 Task: Select Retail. Add to cart, from Walgreens for 3390 Emily Renzelli Boulevard, San Francisco, California 94103, Cell Number 831-612-1938, following items : Purell Advanced Hand Sanitizer Calming Lavender (2 oz)_x000D_
 - 1, Dr Pepper Soft Drink Mini Can (7.5 oz x 6 ct)_x000D_
 - 2, Huggies Aloe & Vitamin E Unscented Wipes Flip-Top Pack (56 ct)_x000D_
 - 1, Pampers Complete Clean Wipes Baby Fresh Scent (3 pk x 216 ct)_x000D_
 - 3, Tostitos Creamy Spinach Dip (15 oz)_x000D_
 - 1
Action: Mouse moved to (703, 130)
Screenshot: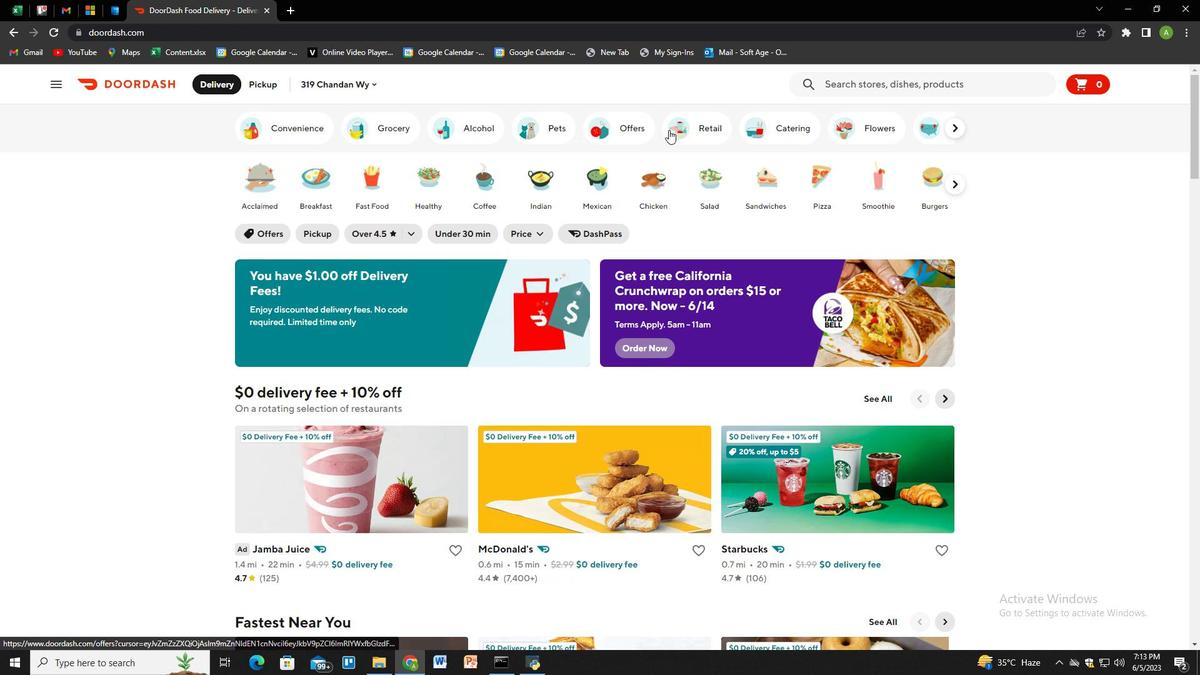 
Action: Mouse pressed left at (703, 130)
Screenshot: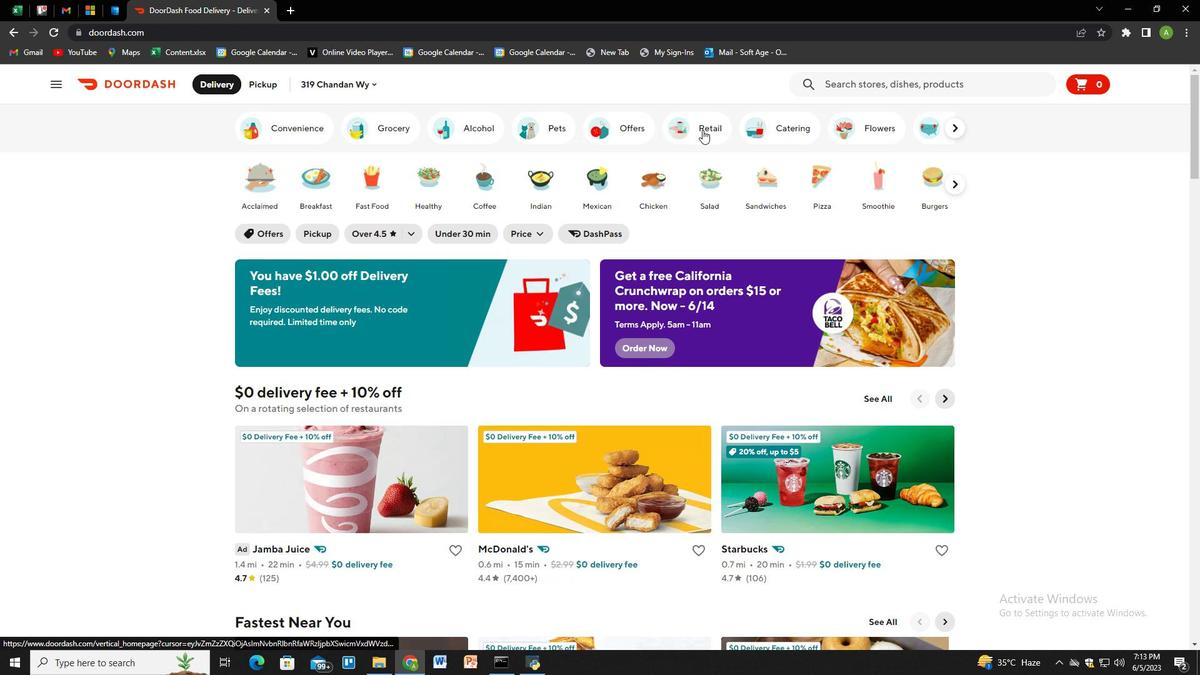 
Action: Mouse moved to (577, 286)
Screenshot: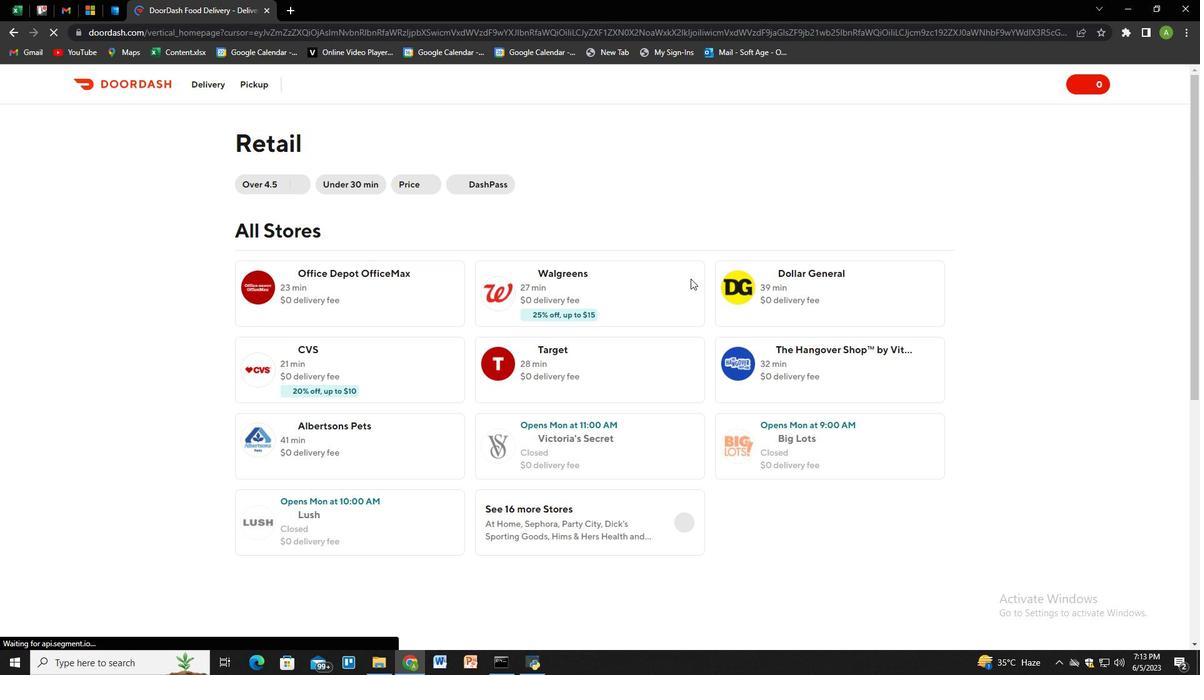 
Action: Mouse pressed left at (577, 286)
Screenshot: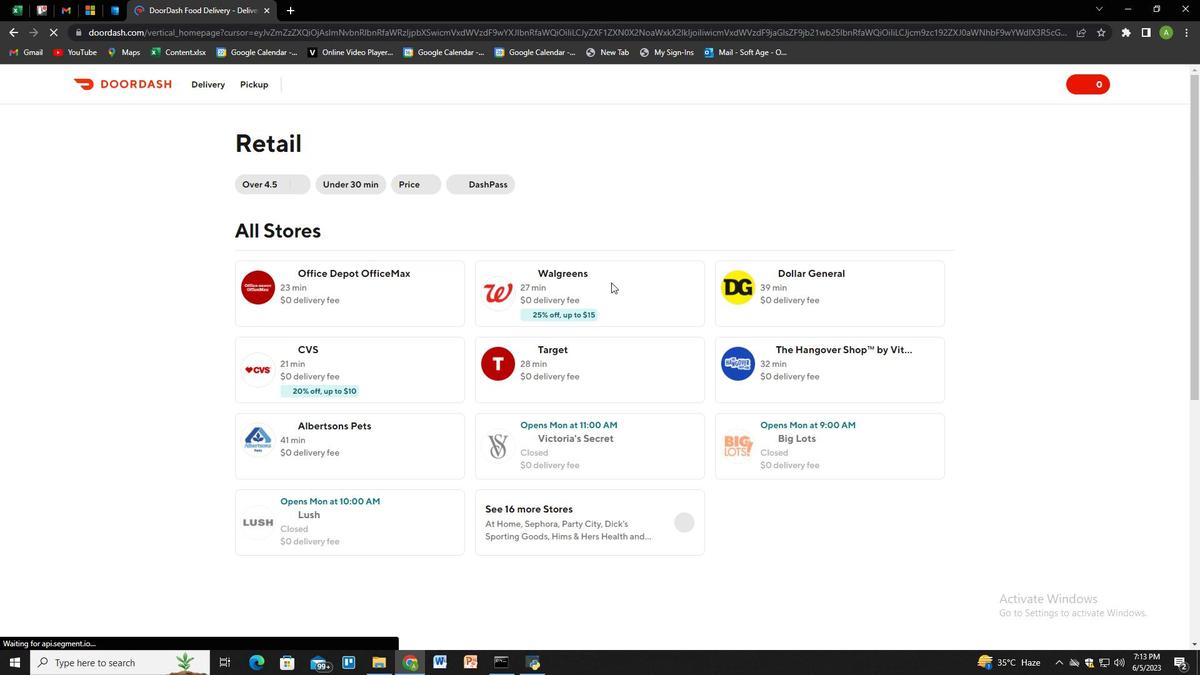 
Action: Mouse moved to (268, 86)
Screenshot: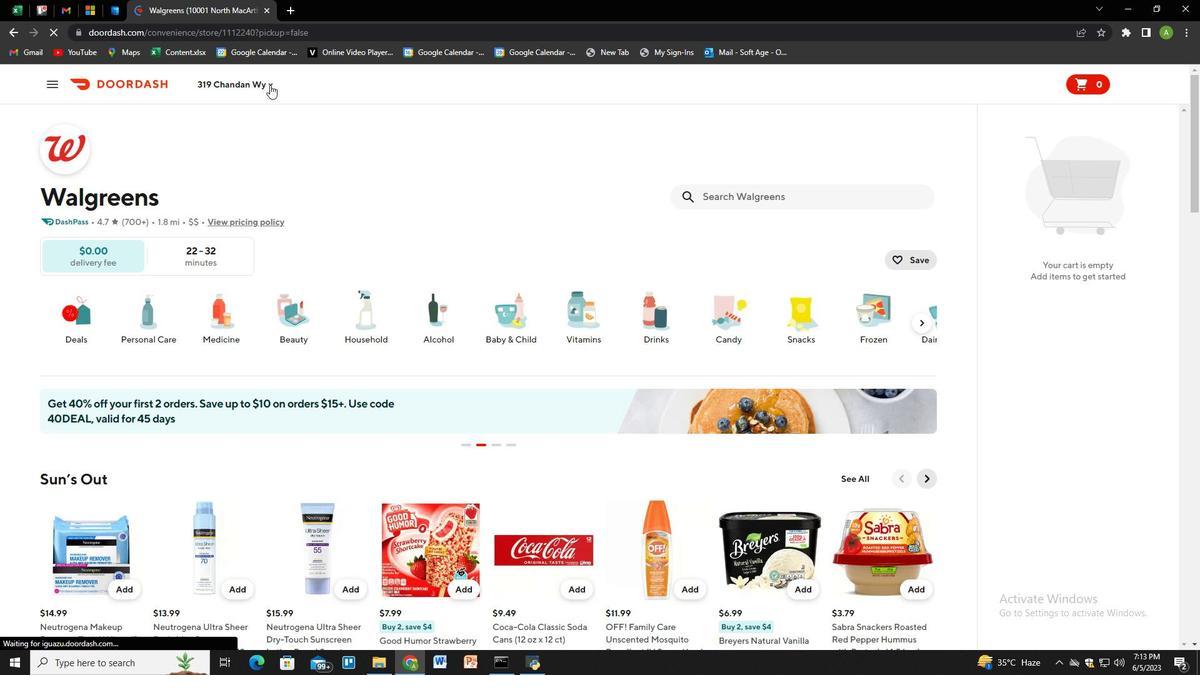 
Action: Mouse pressed left at (268, 86)
Screenshot: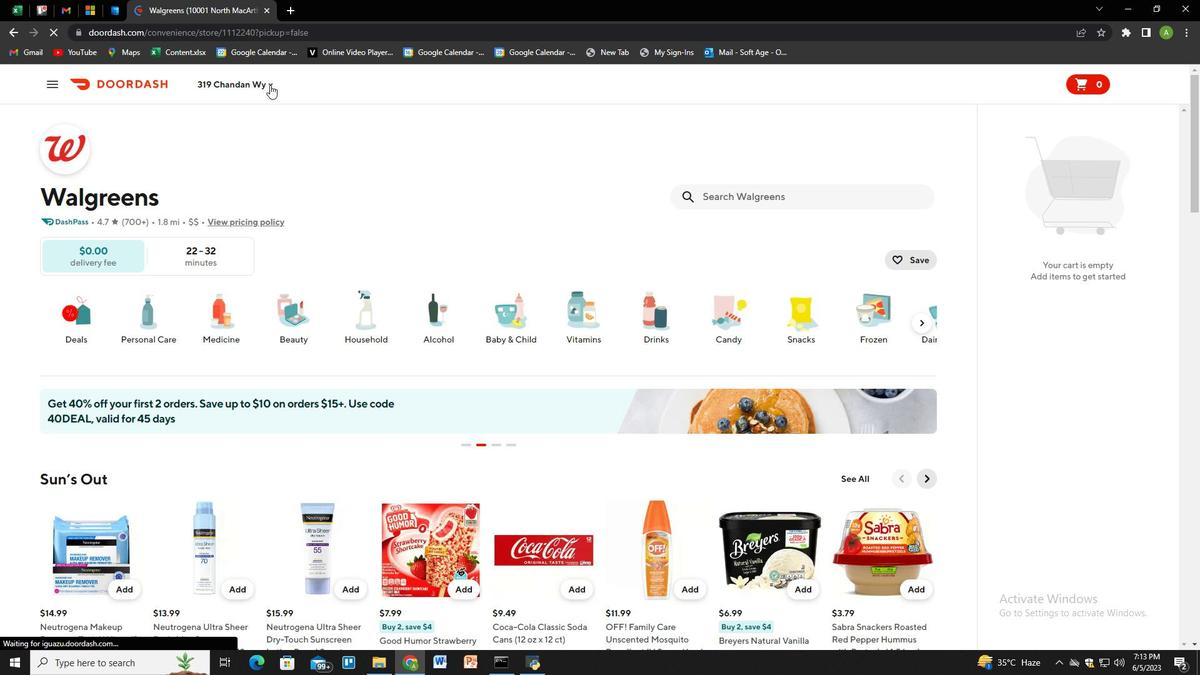 
Action: Mouse moved to (290, 140)
Screenshot: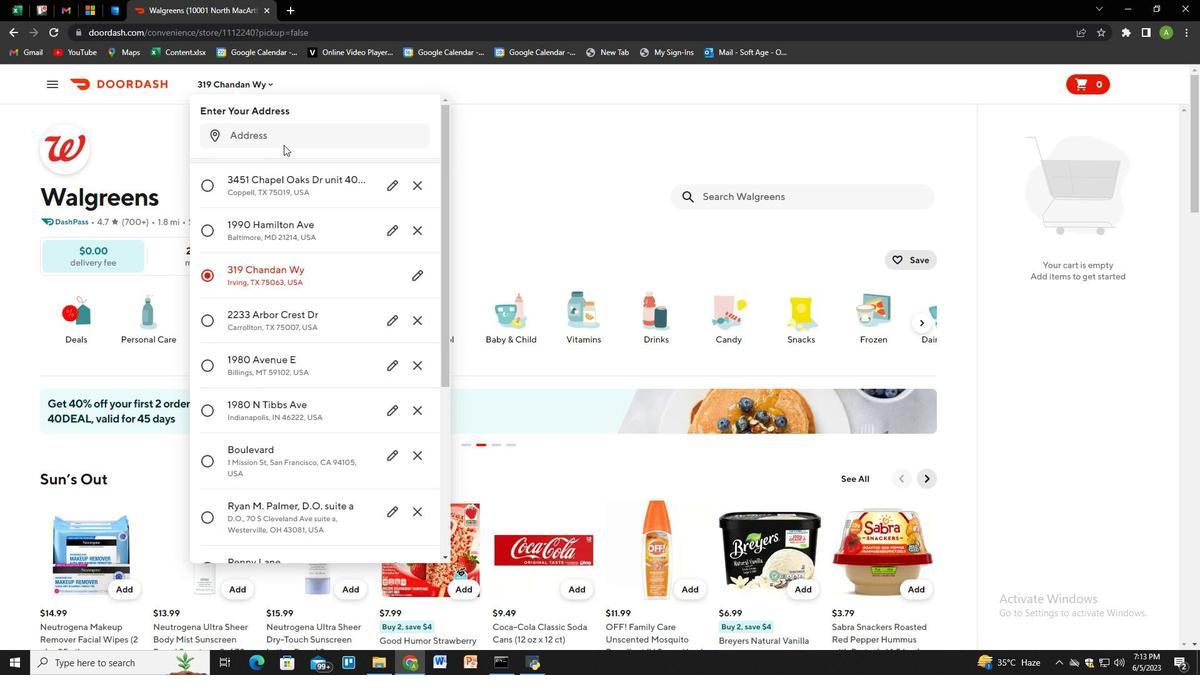 
Action: Mouse pressed left at (290, 140)
Screenshot: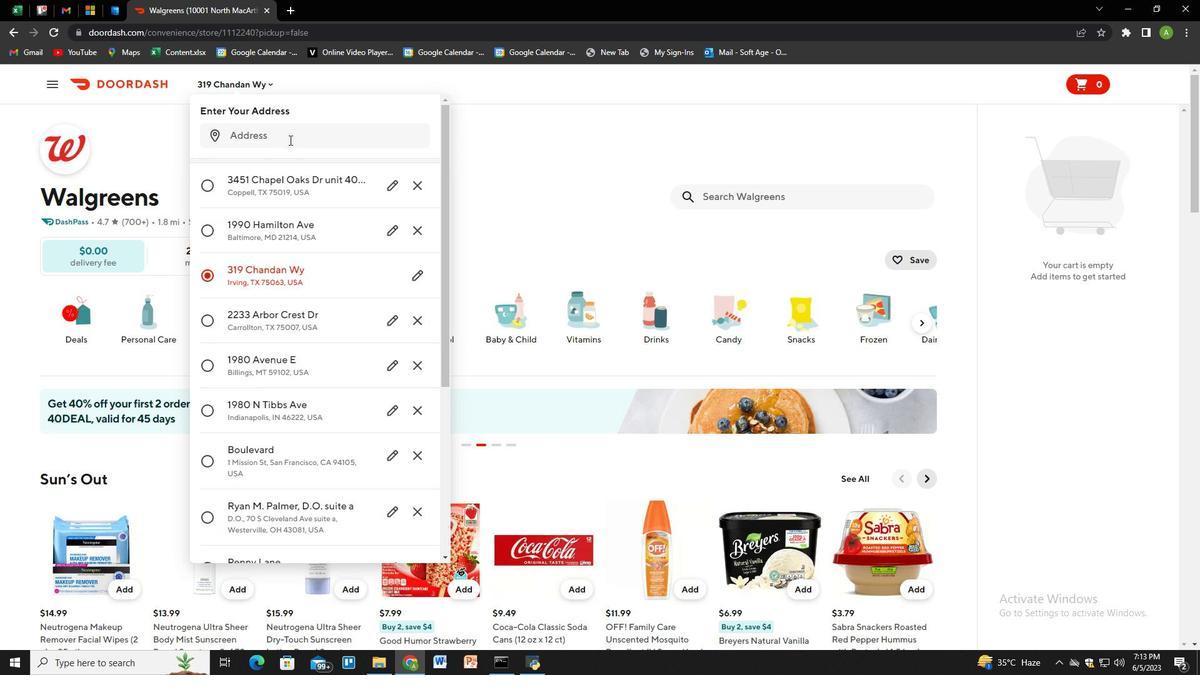 
Action: Key pressed 3390<Key.space>emily<Key.space>renzelli<Key.space>boulevard,<Key.space>san<Key.space>francisco,<Key.space>california<Key.space>94103<Key.enter>
Screenshot: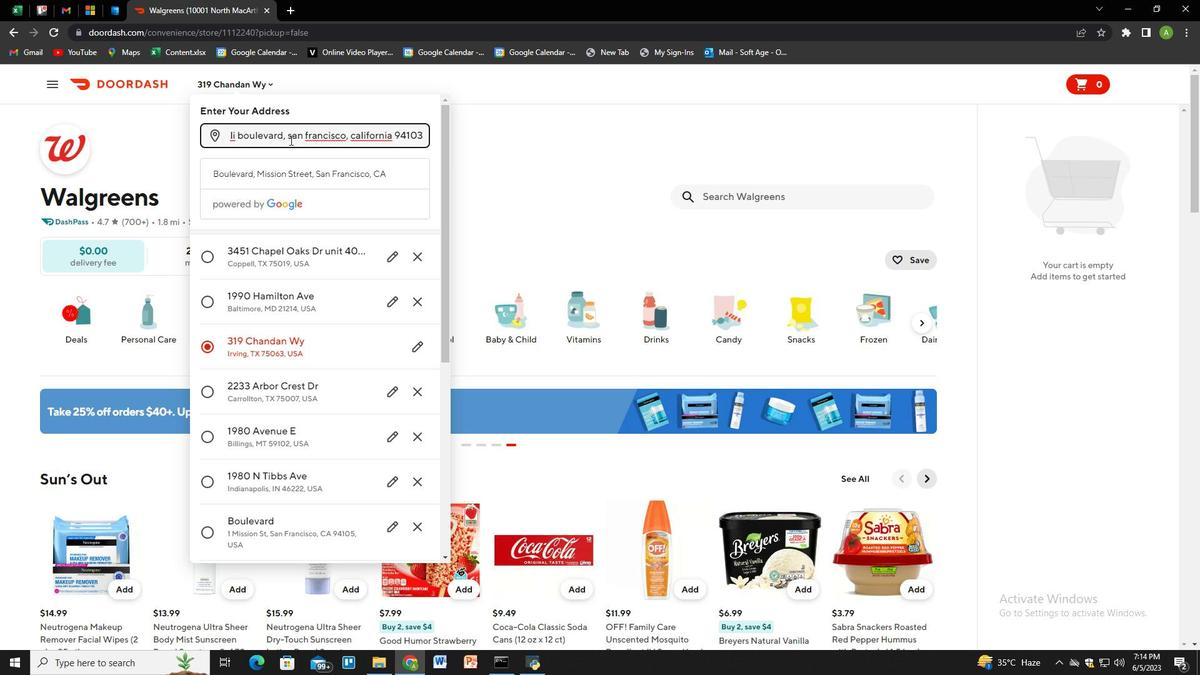 
Action: Mouse moved to (388, 519)
Screenshot: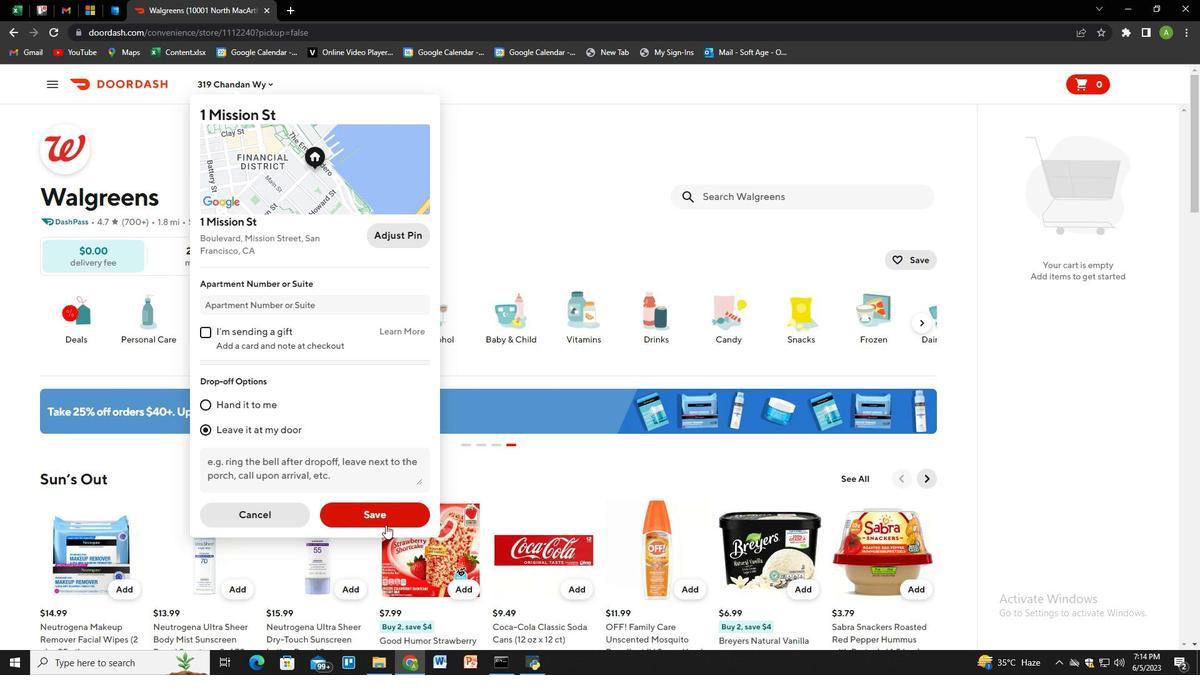 
Action: Mouse pressed left at (388, 519)
Screenshot: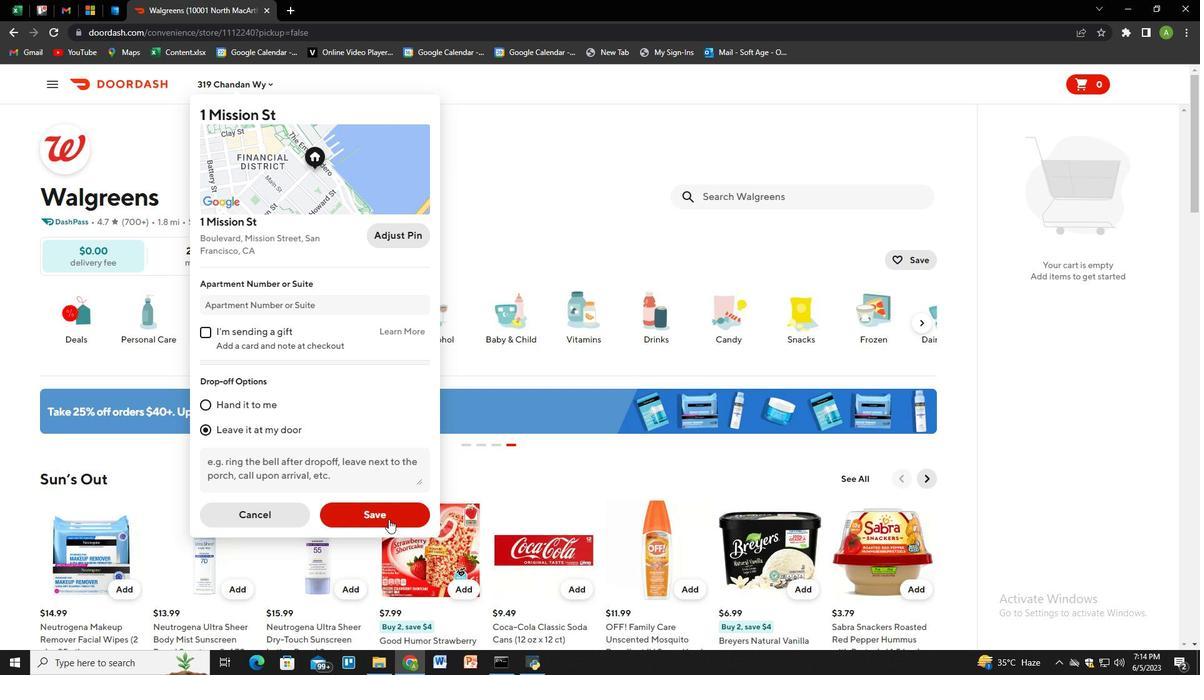 
Action: Mouse moved to (790, 198)
Screenshot: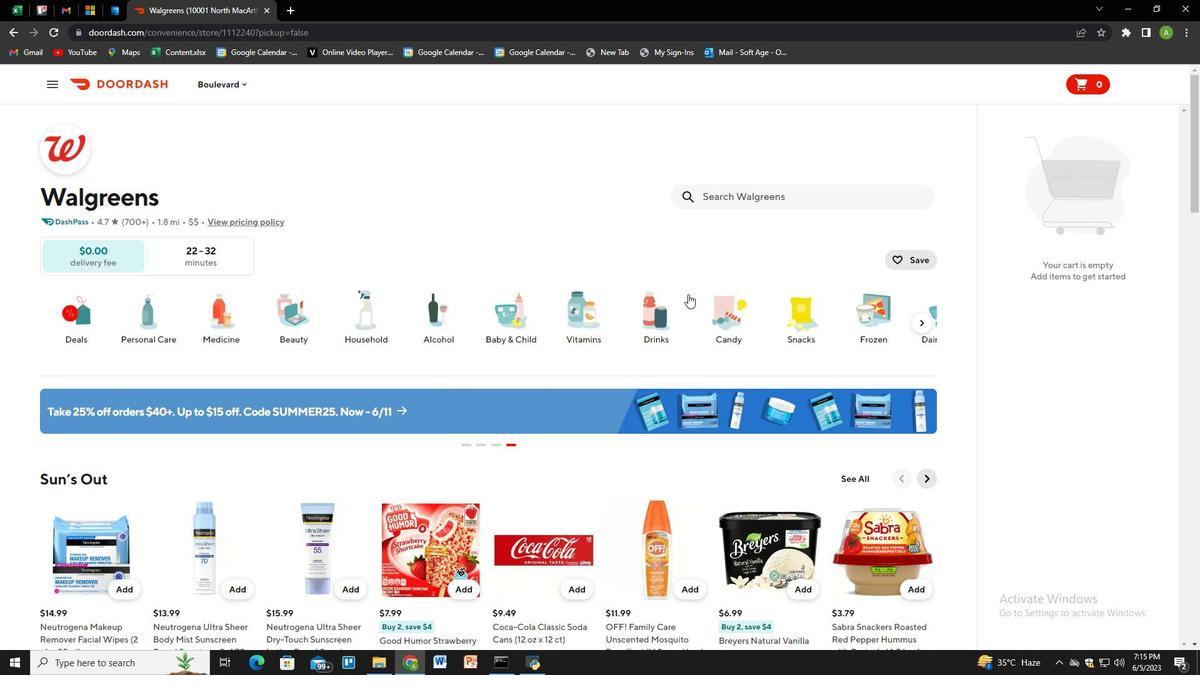 
Action: Mouse pressed left at (790, 198)
Screenshot: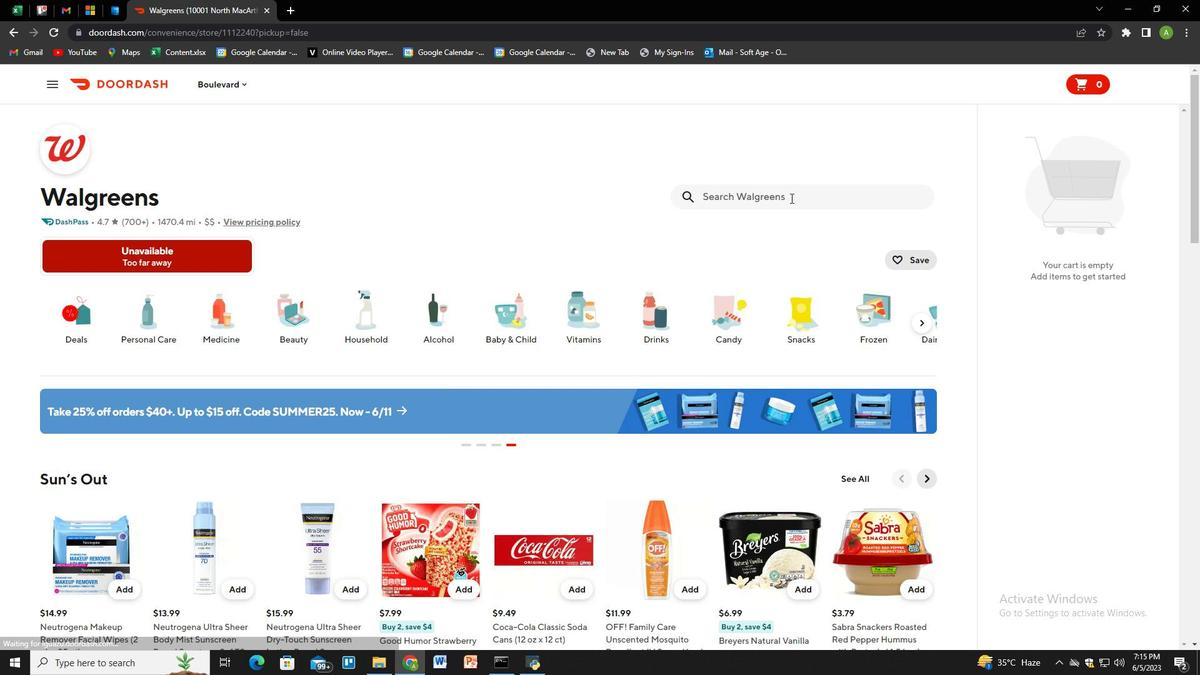 
Action: Key pressed purell<Key.space>advanced<Key.space>g<Key.backspace>hand<Key.space>sanitizer<Key.space>calming<Key.space>lavender<Key.space><Key.shift_r>(2<Key.space>oz<Key.shift_r>)<Key.enter>
Screenshot: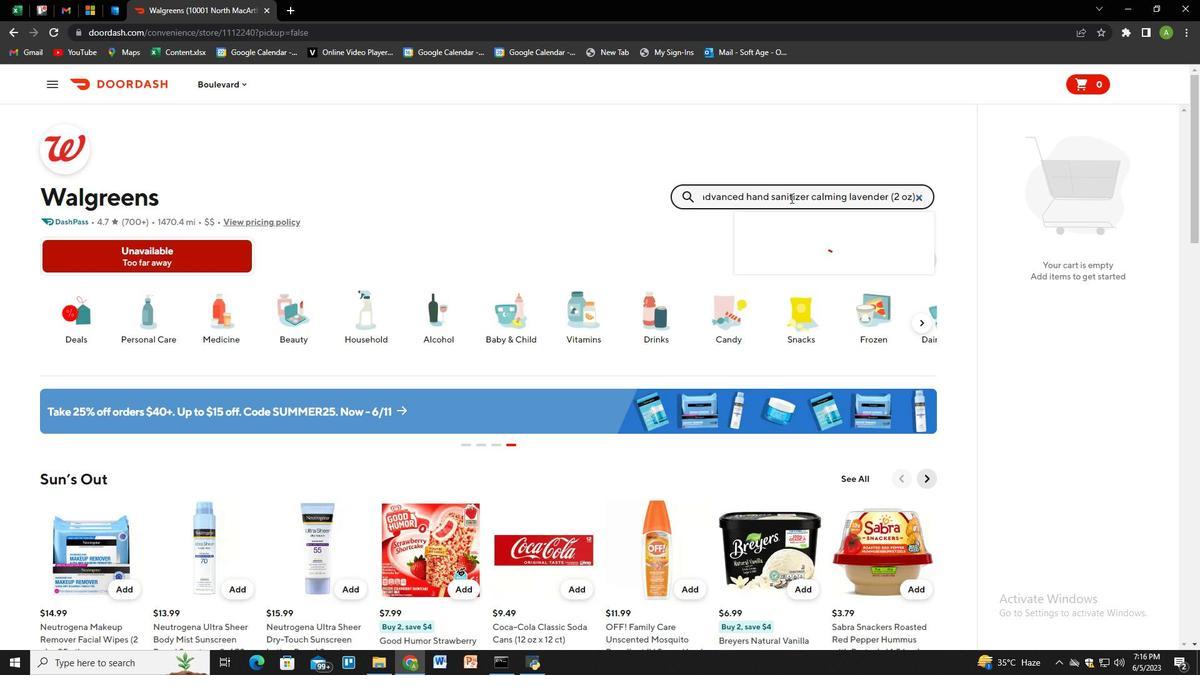 
Action: Mouse moved to (107, 323)
Screenshot: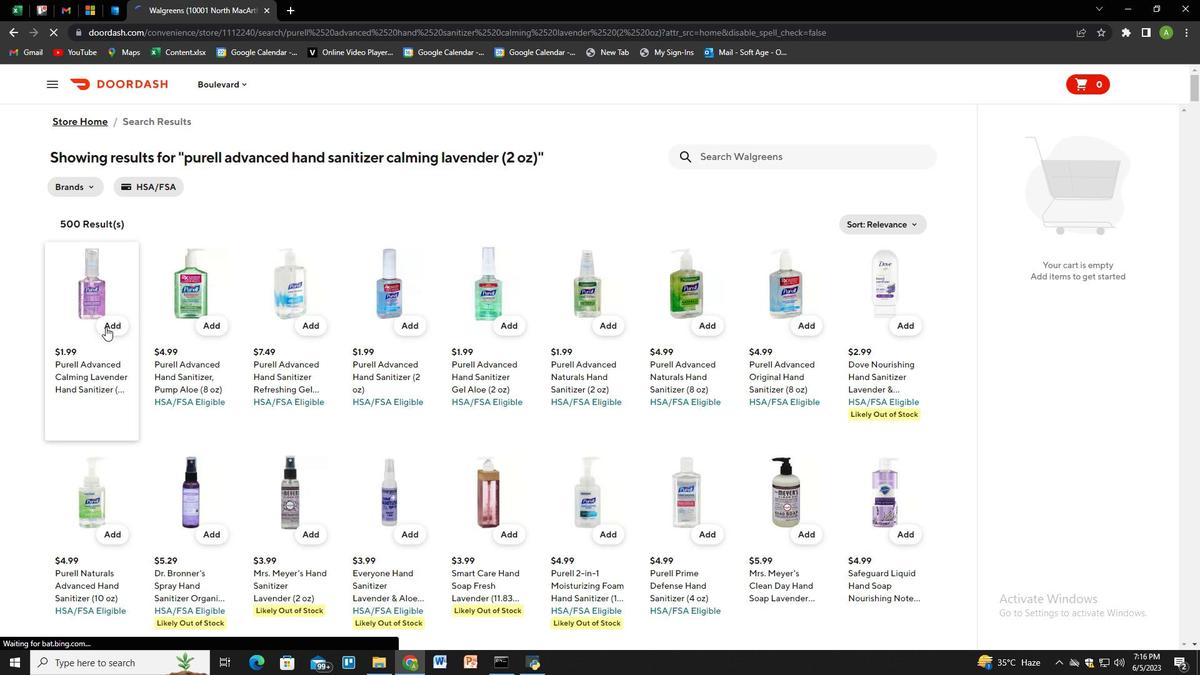 
Action: Mouse pressed left at (107, 323)
Screenshot: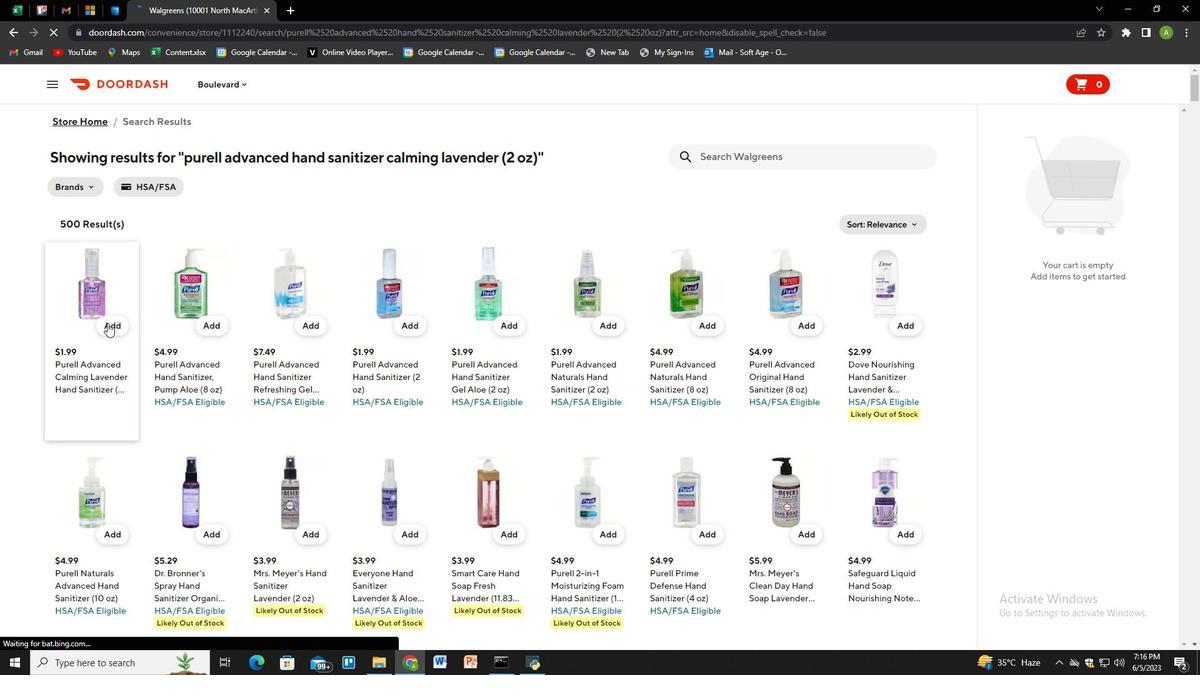 
Action: Mouse moved to (754, 155)
Screenshot: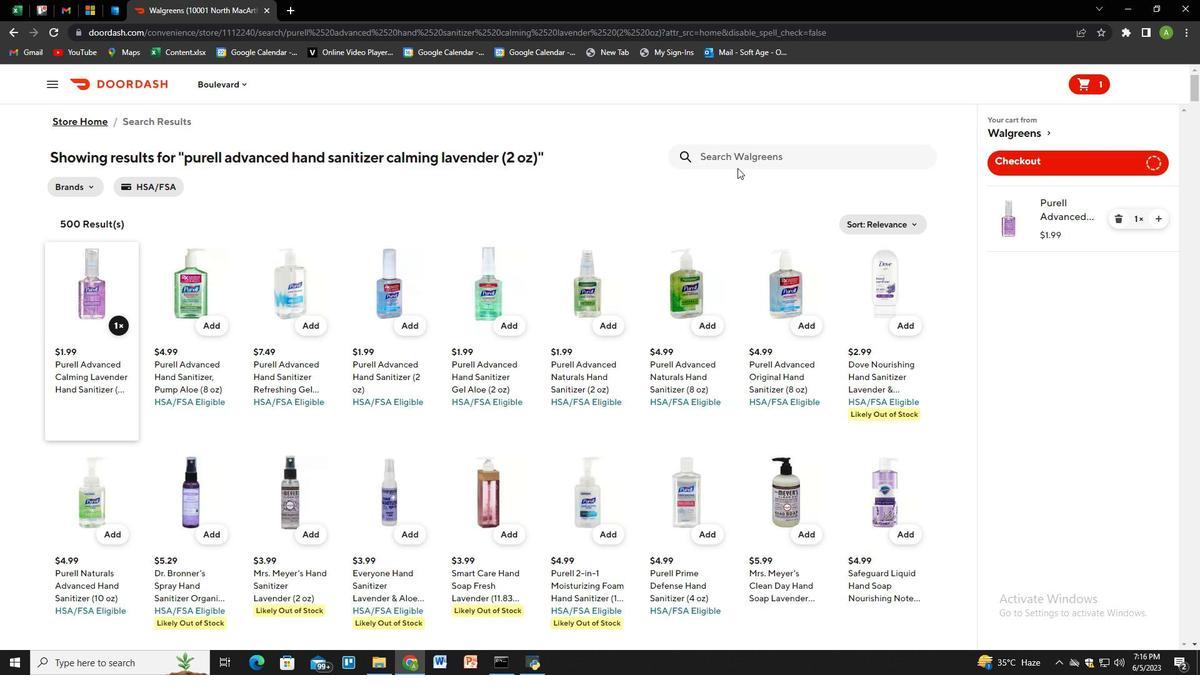 
Action: Mouse pressed left at (754, 155)
Screenshot: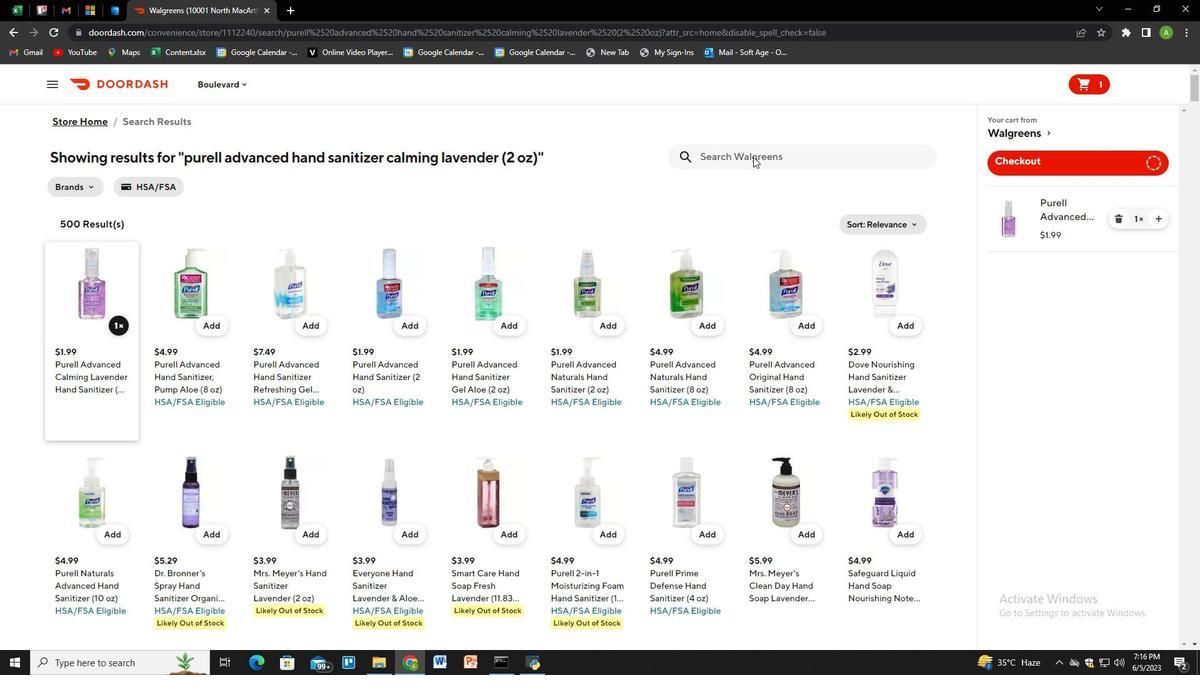 
Action: Key pressed dr<Key.space>peper<Key.space>soft<Key.space>drink<Key.space>mini<Key.space>can<Key.space><Key.shift_r><Key.shift_r>(70<Key.backspace>.5<Key.space>oz<Key.space>x<Key.space>6<Key.space>ct<Key.shift_r><Key.shift_r><Key.shift_r><Key.shift_r><Key.shift_r><Key.shift_r>)<Key.enter>
Screenshot: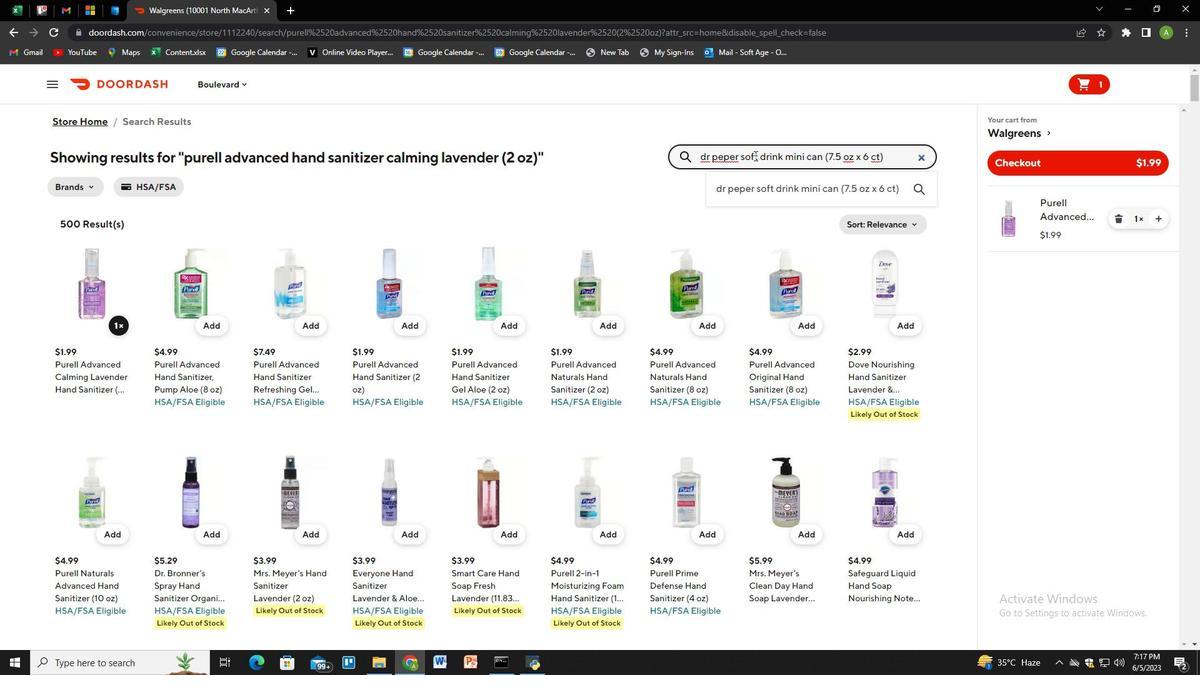
Action: Mouse moved to (105, 324)
Screenshot: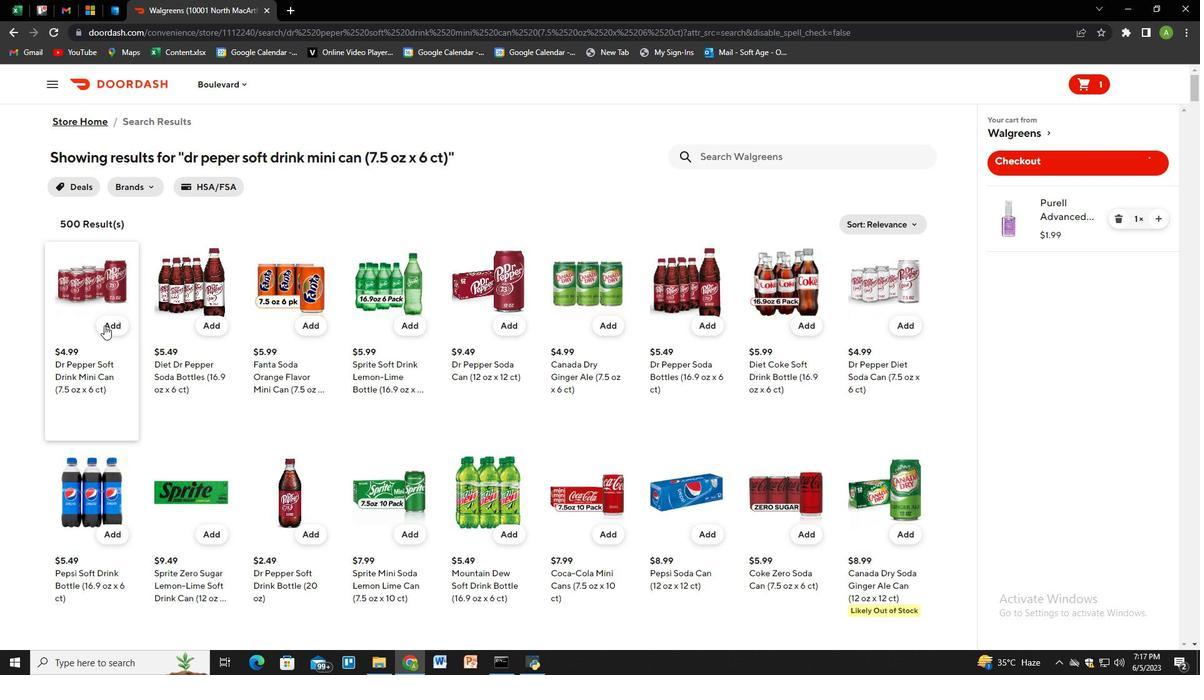 
Action: Mouse pressed left at (105, 324)
Screenshot: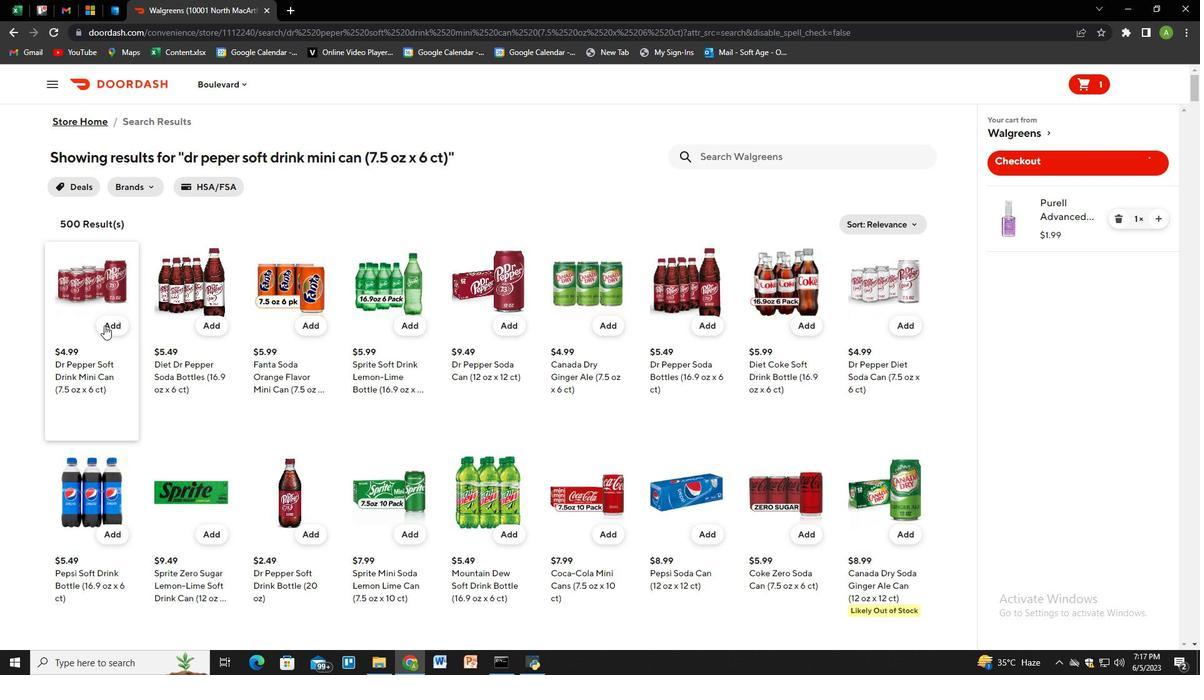
Action: Mouse moved to (1154, 281)
Screenshot: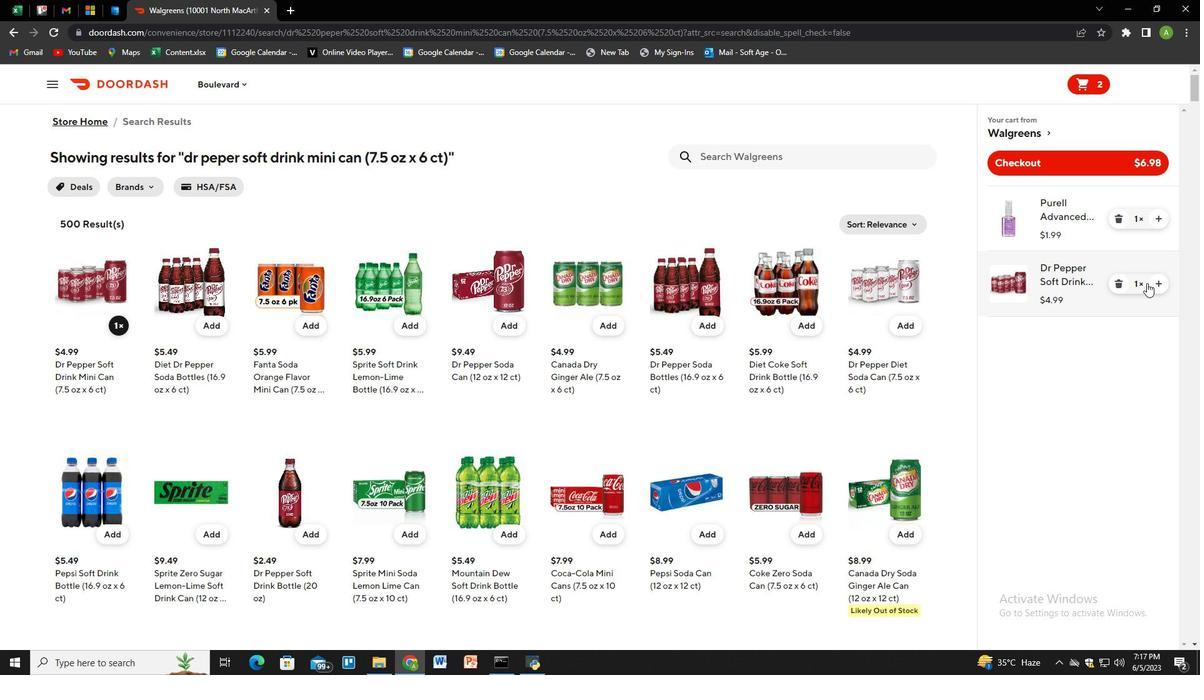 
Action: Mouse pressed left at (1154, 281)
Screenshot: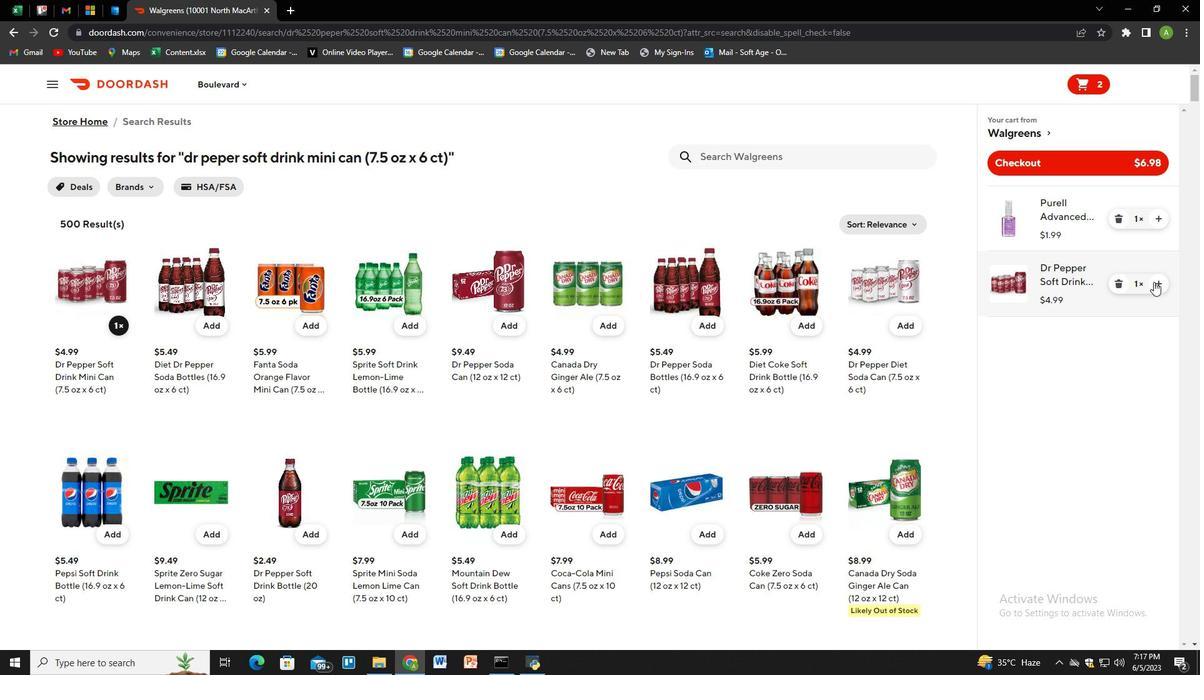 
Action: Mouse moved to (760, 158)
Screenshot: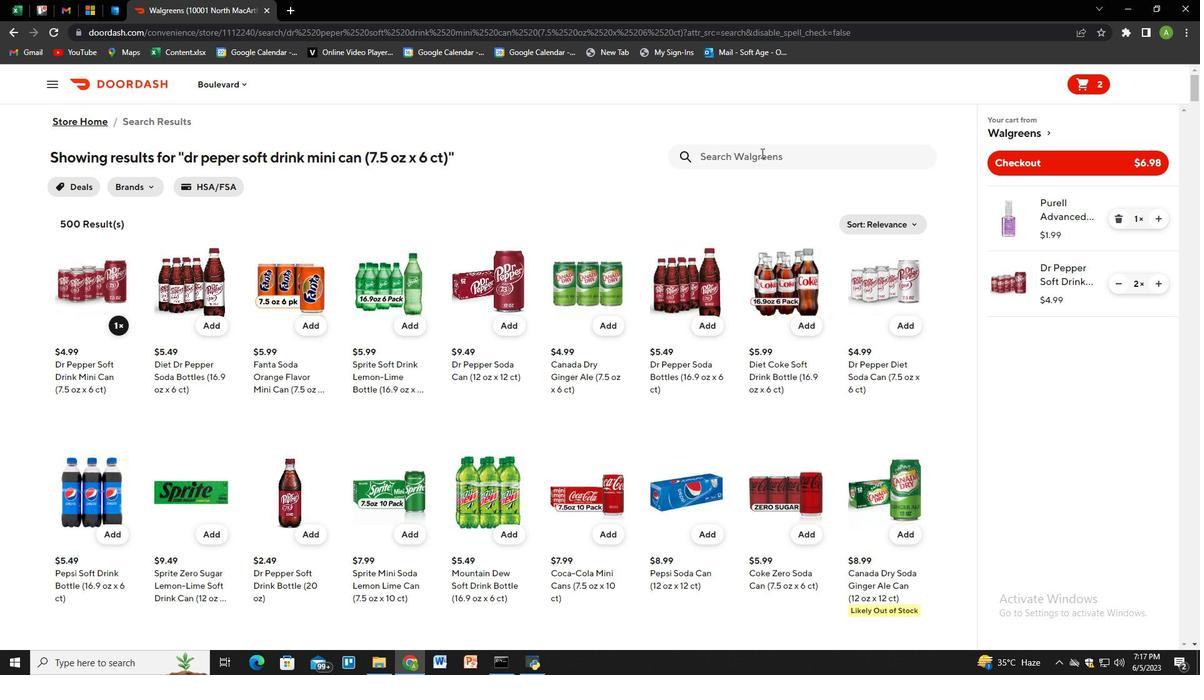 
Action: Mouse pressed left at (760, 158)
Screenshot: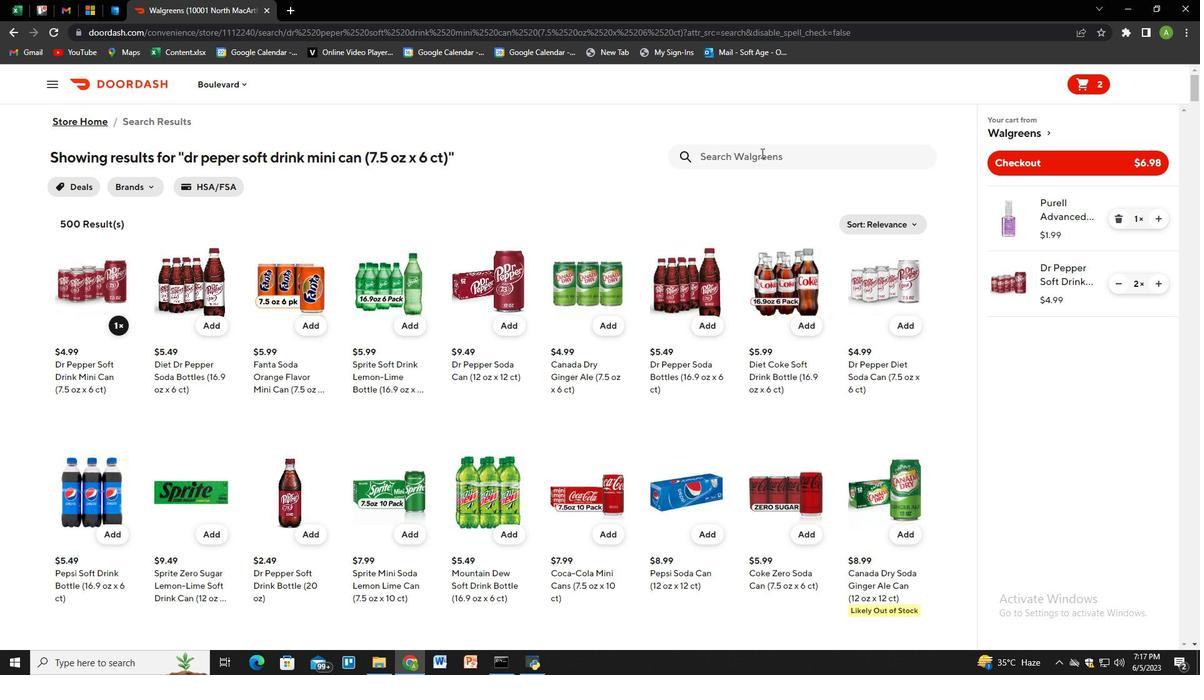 
Action: Mouse moved to (760, 158)
Screenshot: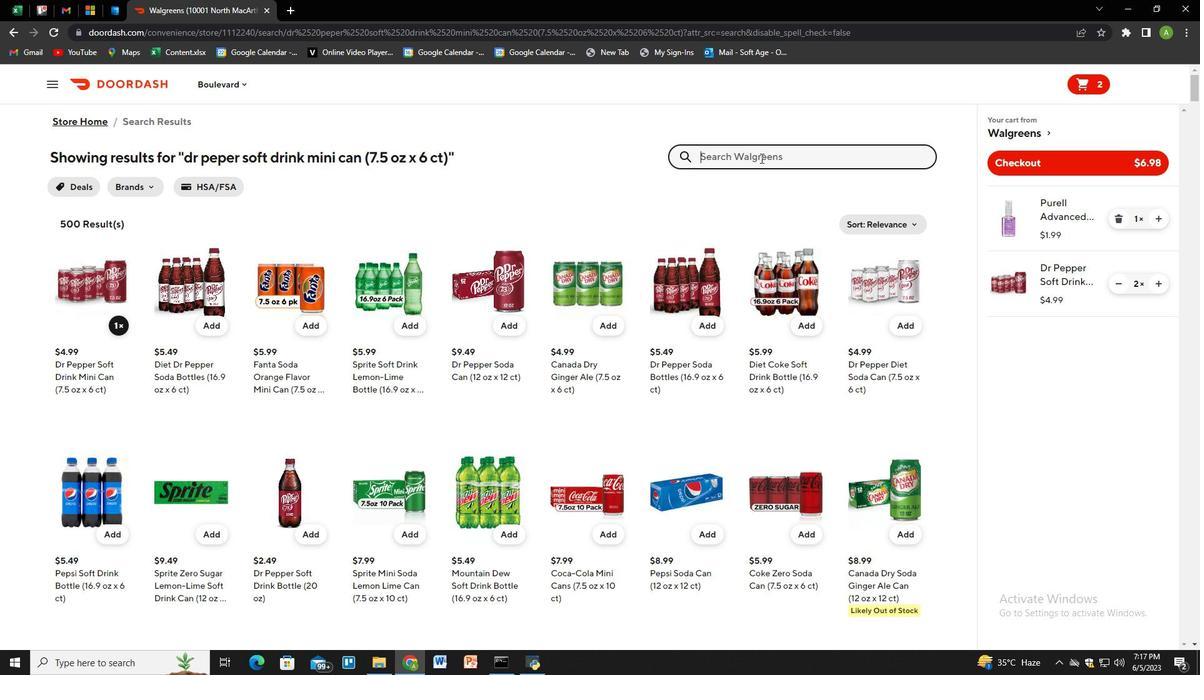 
Action: Key pressed huggies<Key.space>aloe<Key.space><Key.shift>&<Key.space>vitamin<Key.space>e<Key.space>unscented<Key.space>wipes<Key.space>flip-top<Key.space>pack<Key.space><Key.shift_r>(1<Key.backspace>56<Key.space>ct<Key.shift_r><Key.shift_r>)<Key.enter>
Screenshot: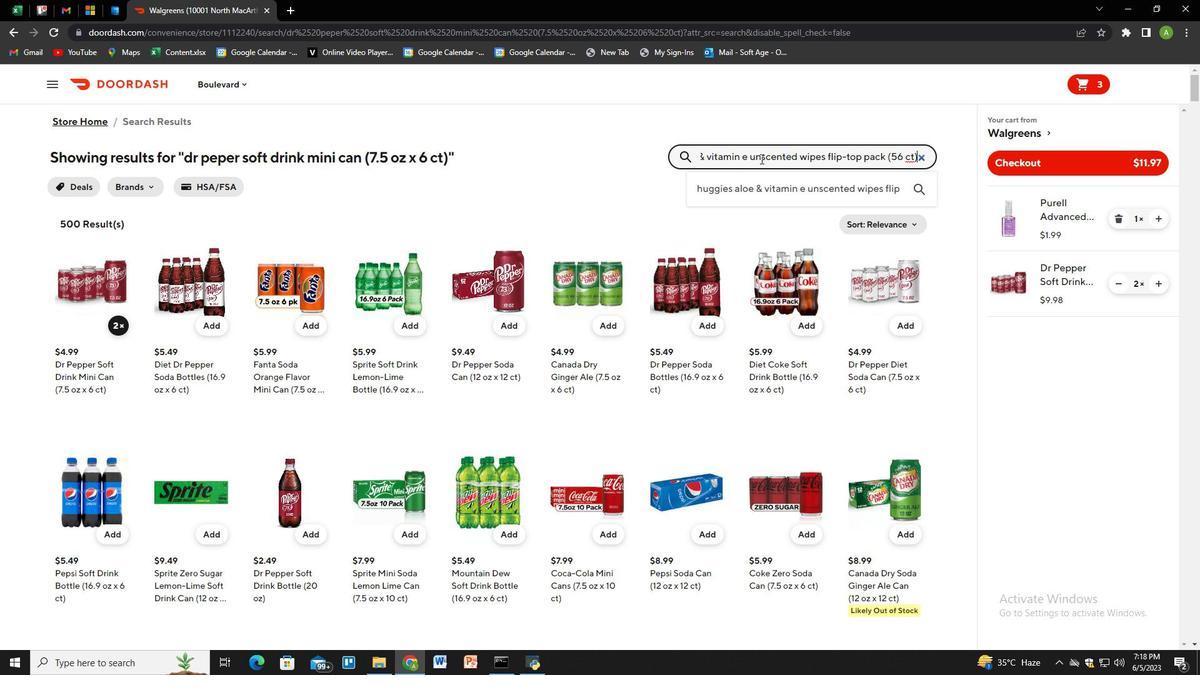 
Action: Mouse moved to (119, 326)
Screenshot: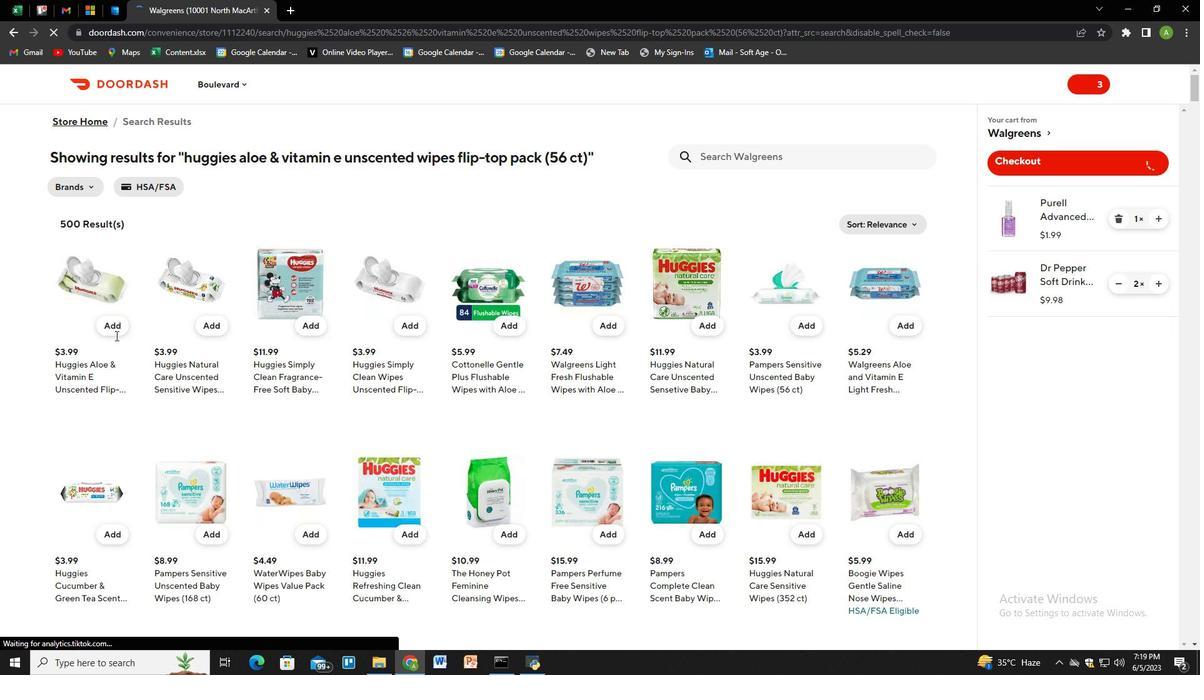 
Action: Mouse pressed left at (119, 326)
Screenshot: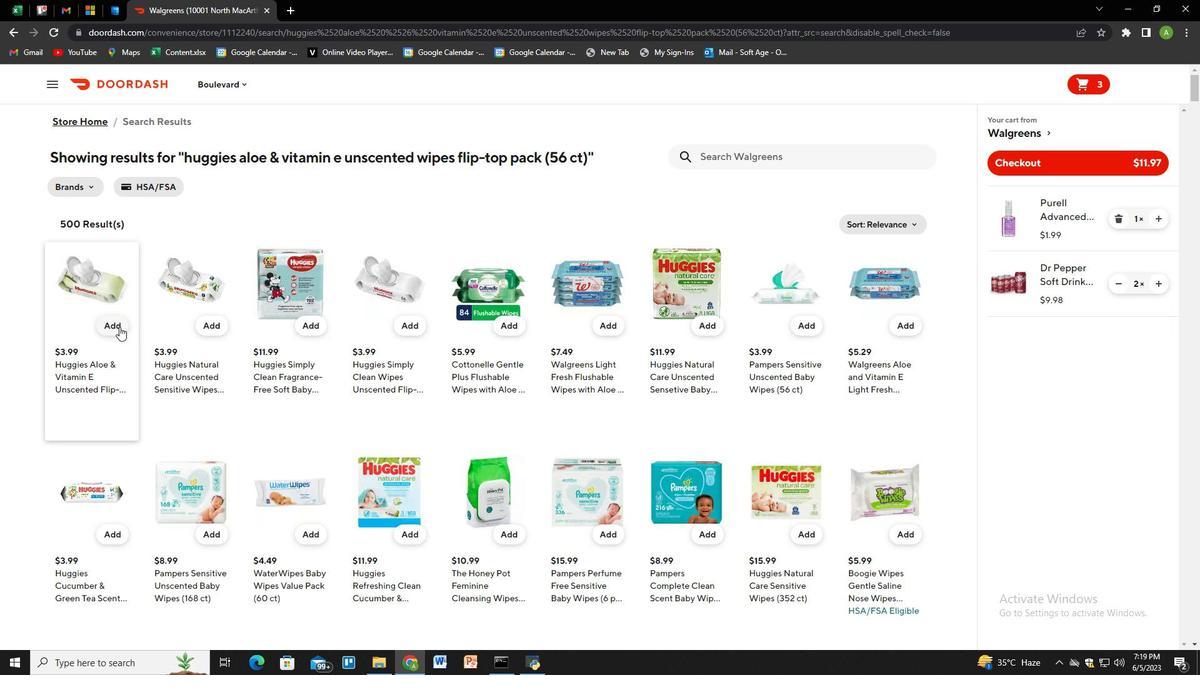 
Action: Mouse moved to (750, 165)
Screenshot: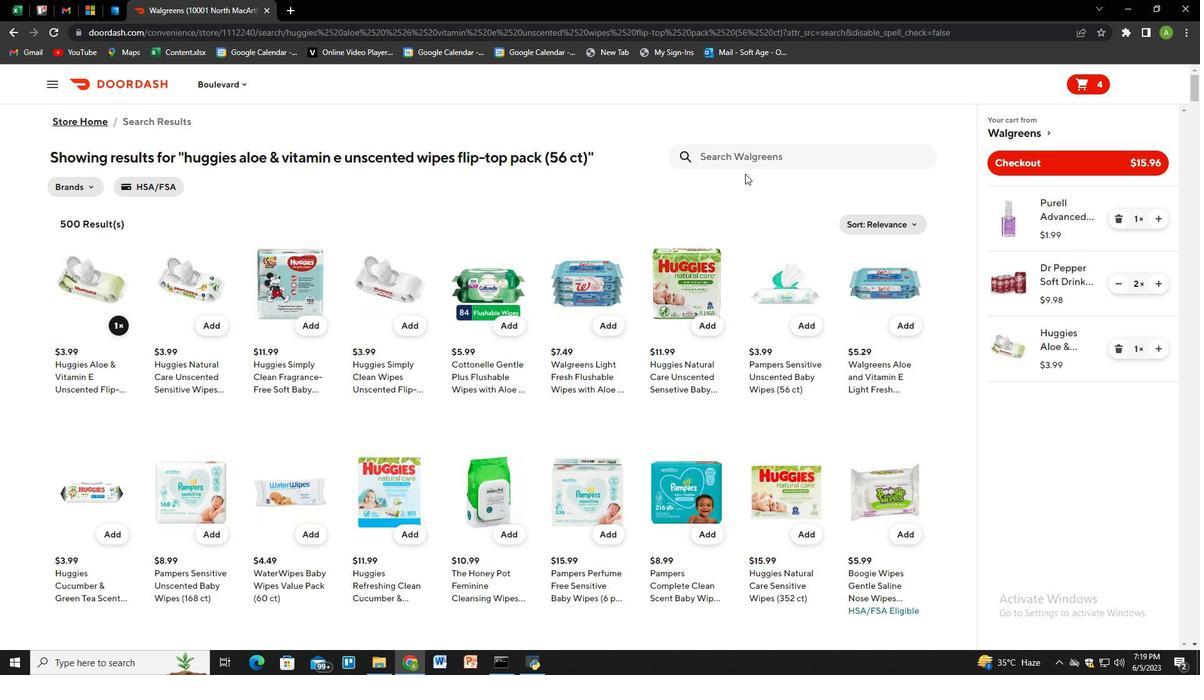 
Action: Mouse pressed left at (750, 165)
Screenshot: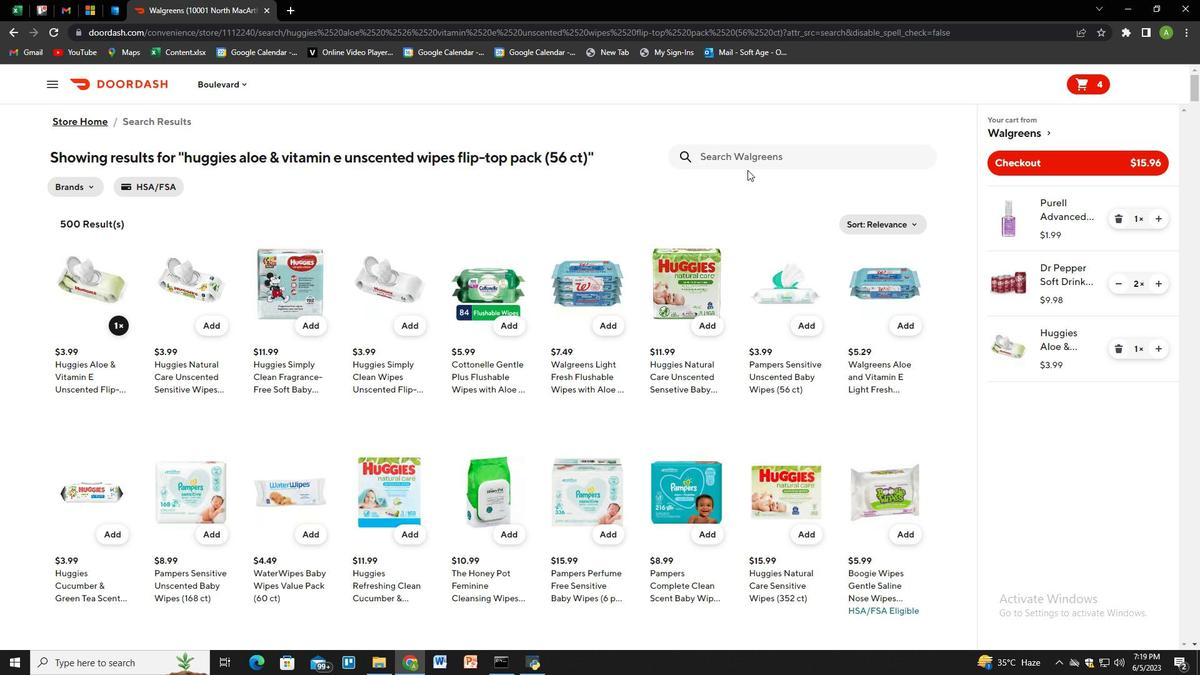 
Action: Key pressed pampers<Key.space>complete<Key.space>clean<Key.space>wipes<Key.space>baby<Key.space>fresh<Key.space>scent<Key.space><Key.shift_r><Key.shift_r><Key.shift_r><Key.shift_r><Key.shift_r><Key.shift_r>(3<Key.space>pk<Key.space>x<Key.space>3<Key.backspace>216<Key.space>ct<Key.shift_r>)<Key.enter>
Screenshot: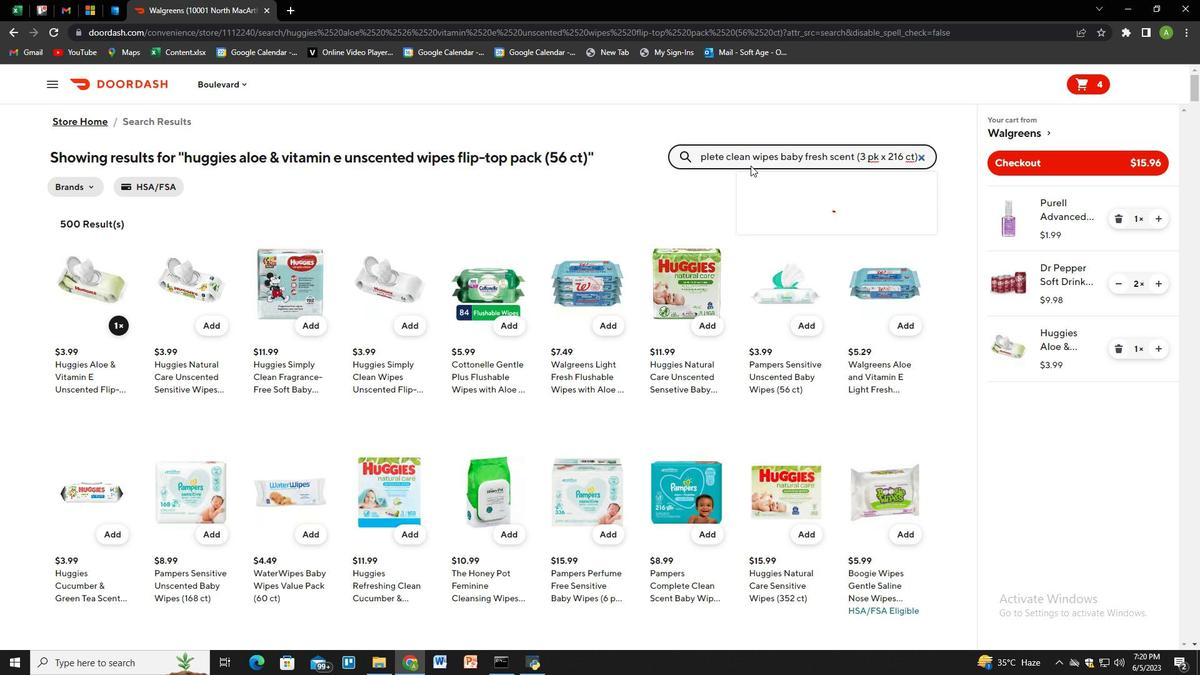 
Action: Mouse moved to (111, 328)
Screenshot: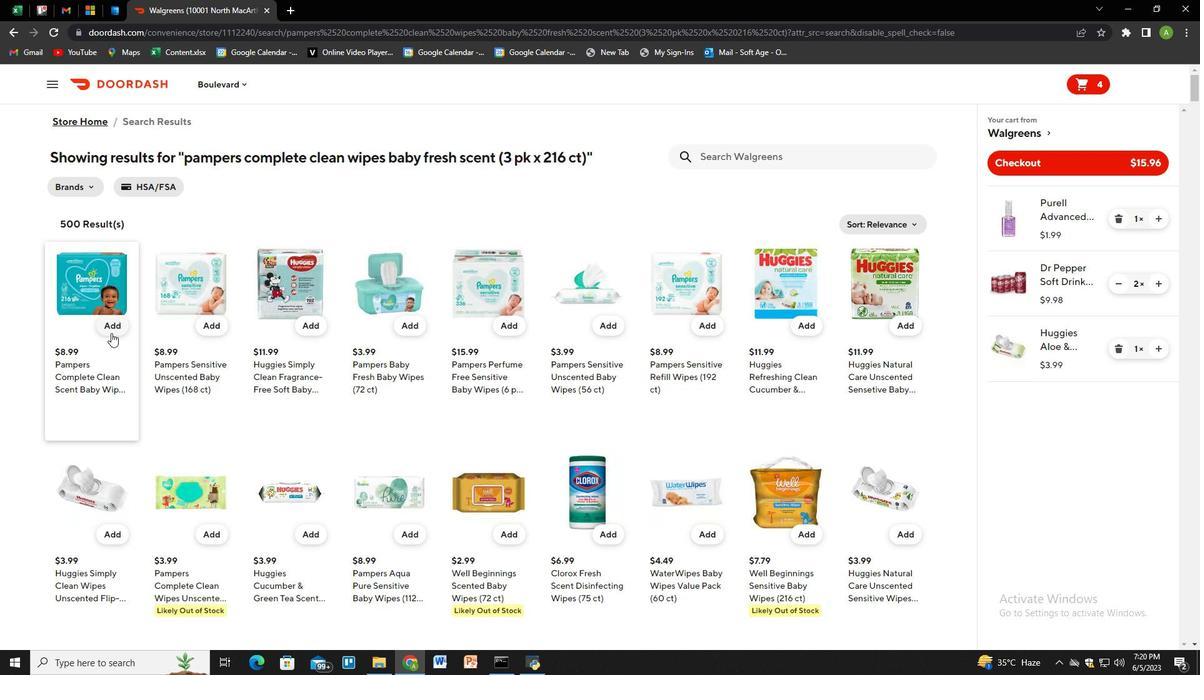 
Action: Mouse pressed left at (111, 328)
Screenshot: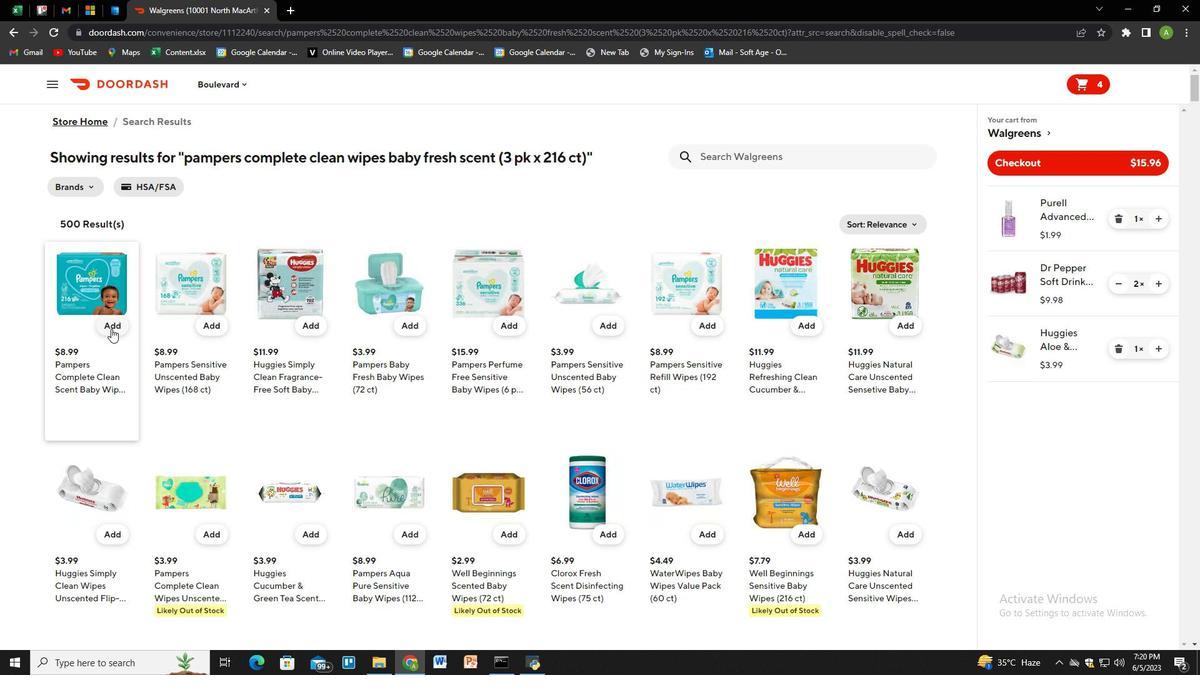 
Action: Mouse moved to (1160, 407)
Screenshot: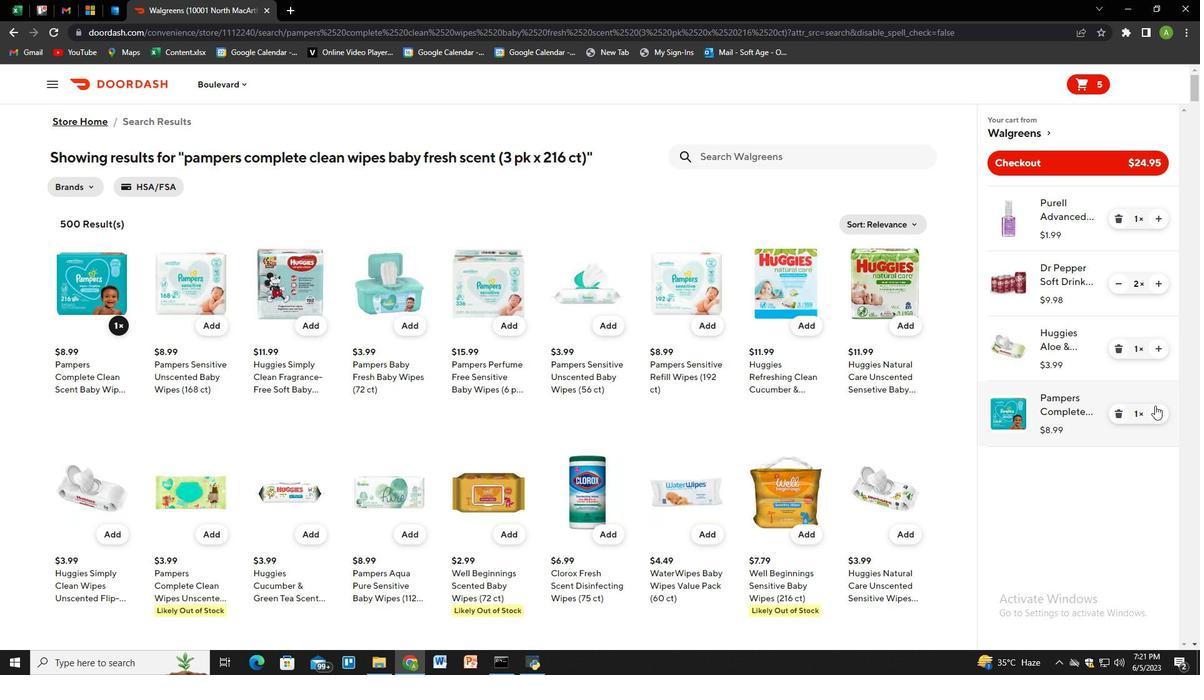
Action: Mouse pressed left at (1160, 407)
Screenshot: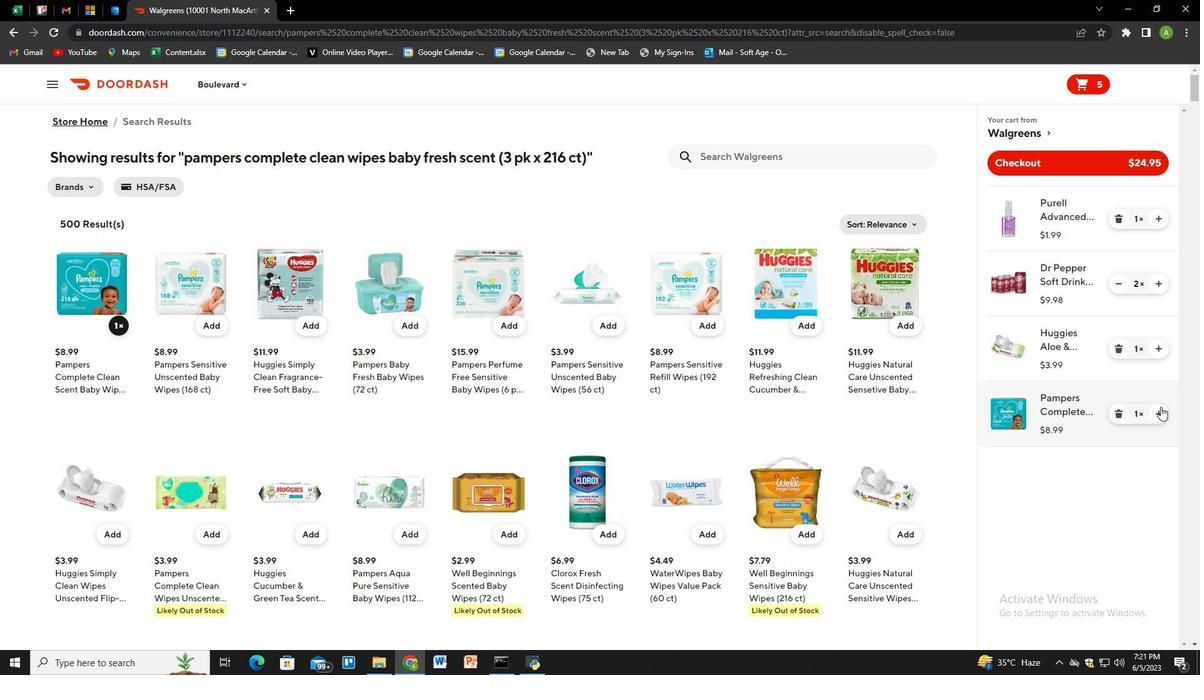 
Action: Mouse pressed left at (1160, 407)
Screenshot: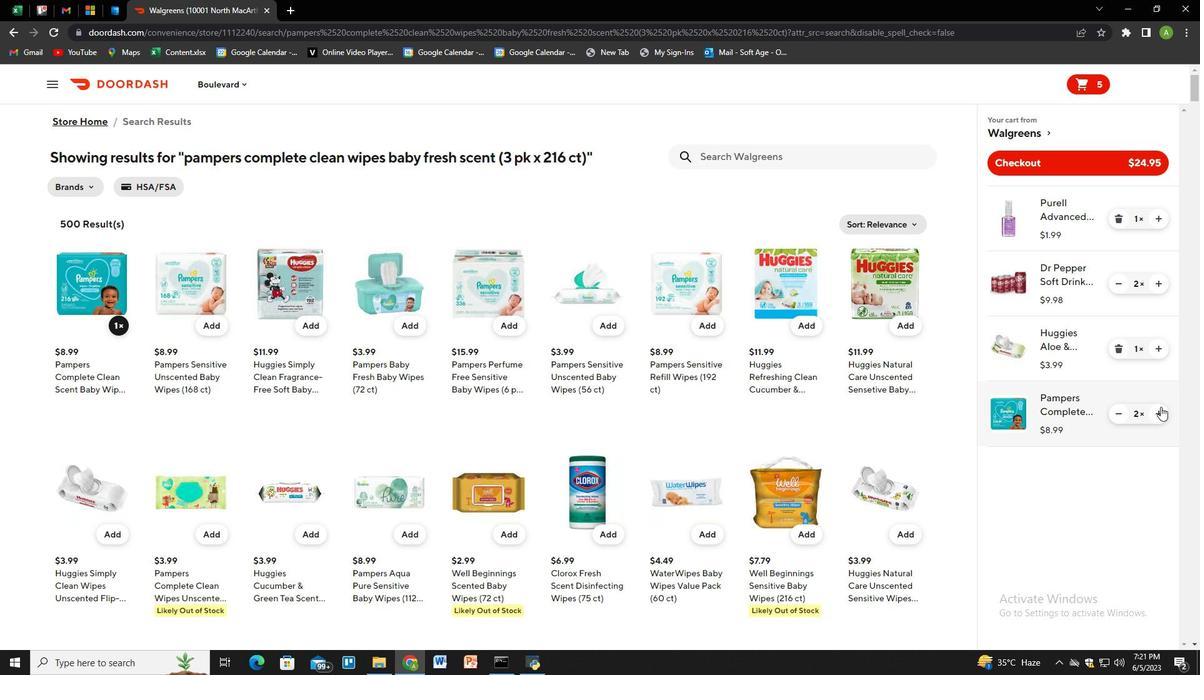 
Action: Mouse moved to (772, 161)
Screenshot: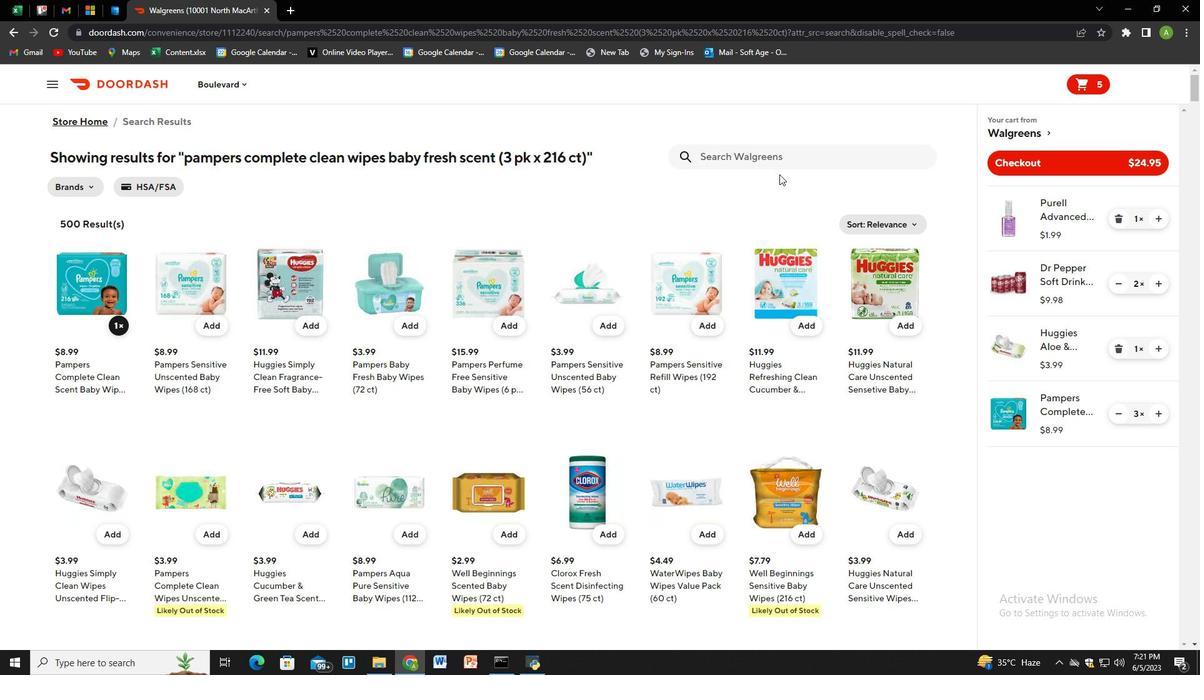 
Action: Mouse pressed left at (772, 161)
Screenshot: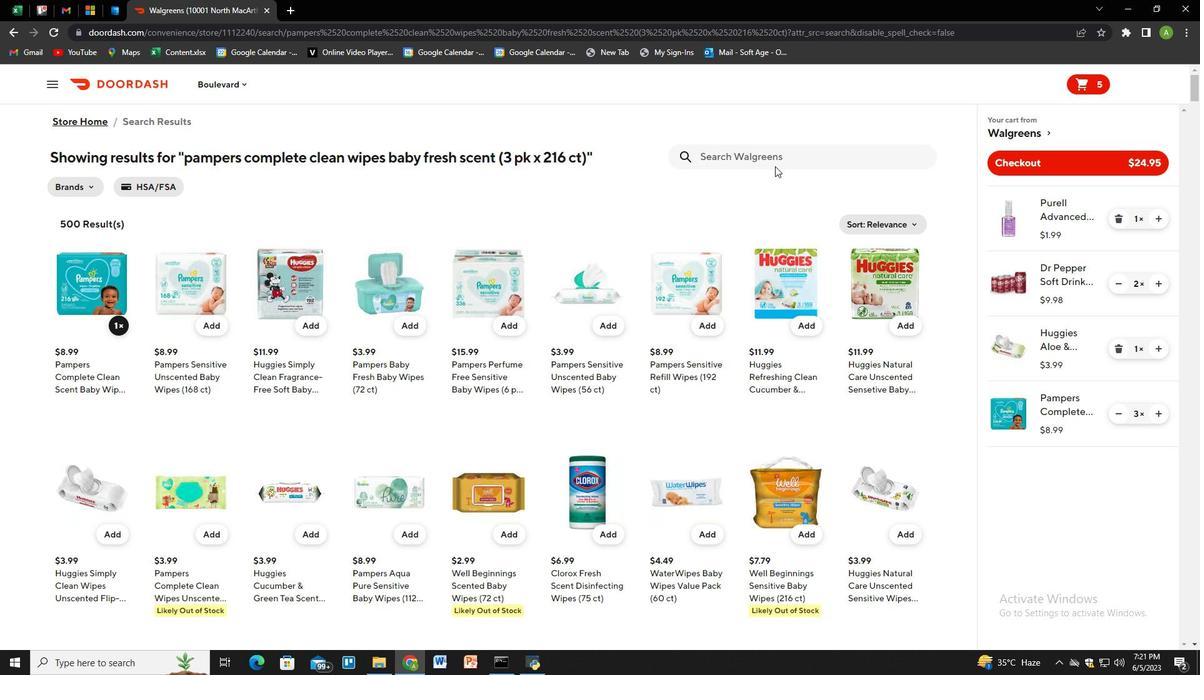 
Action: Mouse moved to (772, 161)
Screenshot: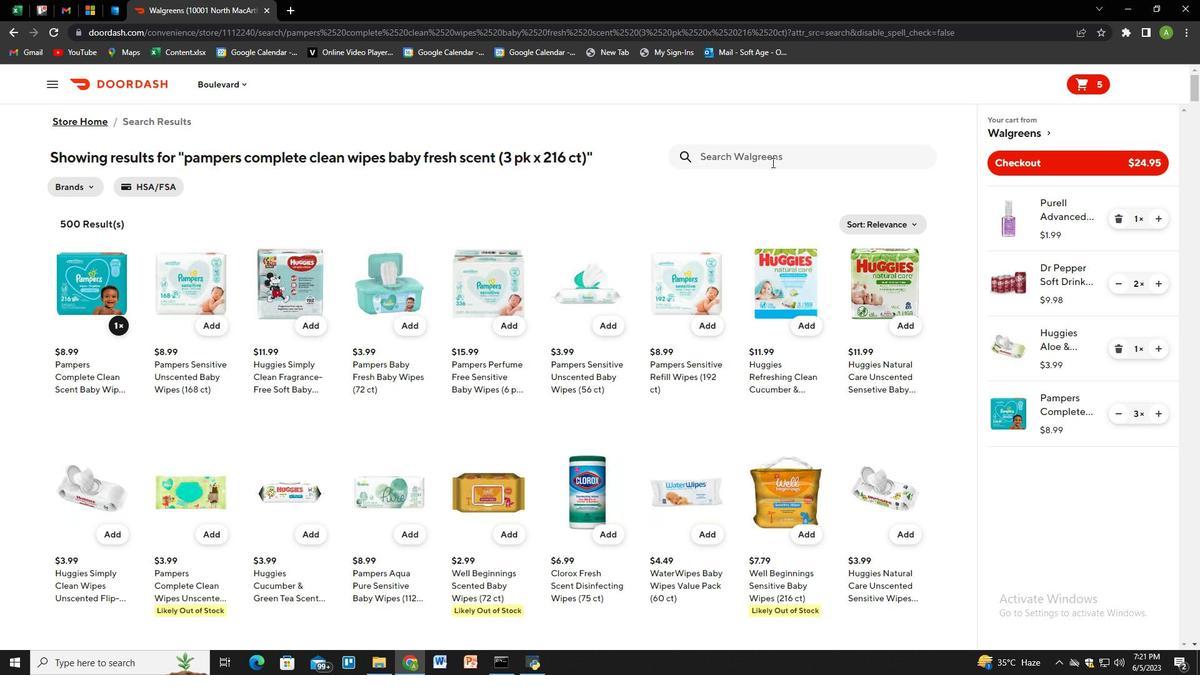
Action: Key pressed tostitos<Key.space>creamy<Key.space>spinach<Key.space>dip<Key.space><Key.space><Key.shift_r>(15<Key.space>oz<Key.shift_r>)<Key.enter>
Screenshot: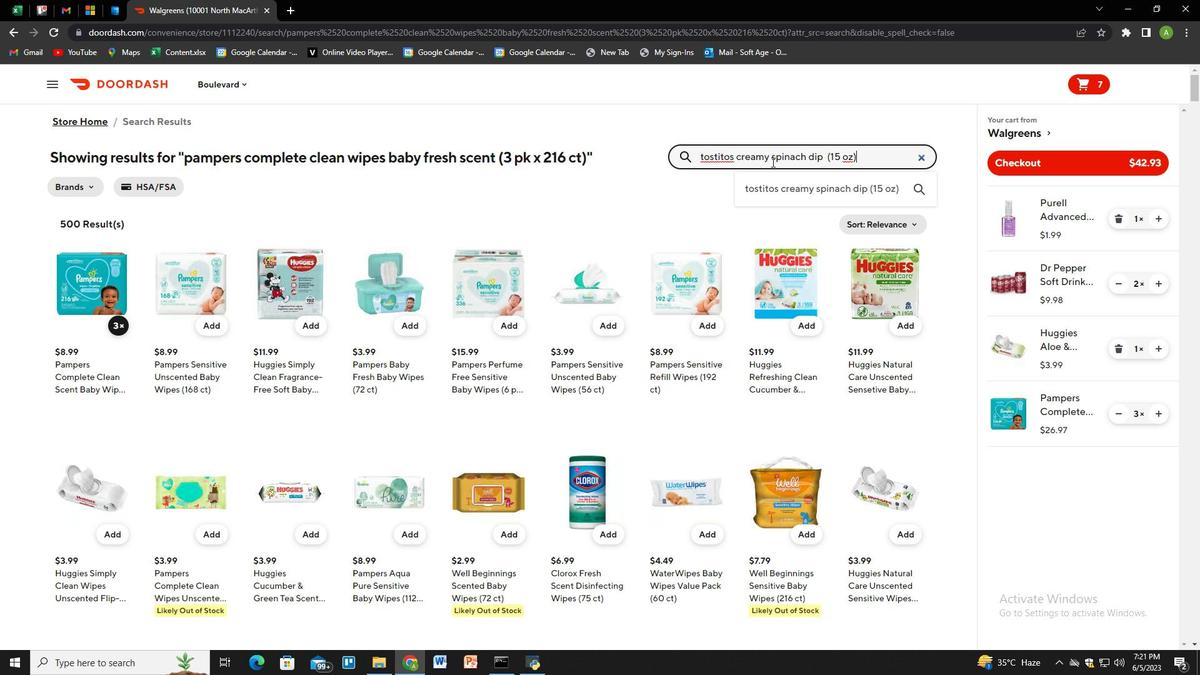 
Action: Mouse moved to (101, 328)
Screenshot: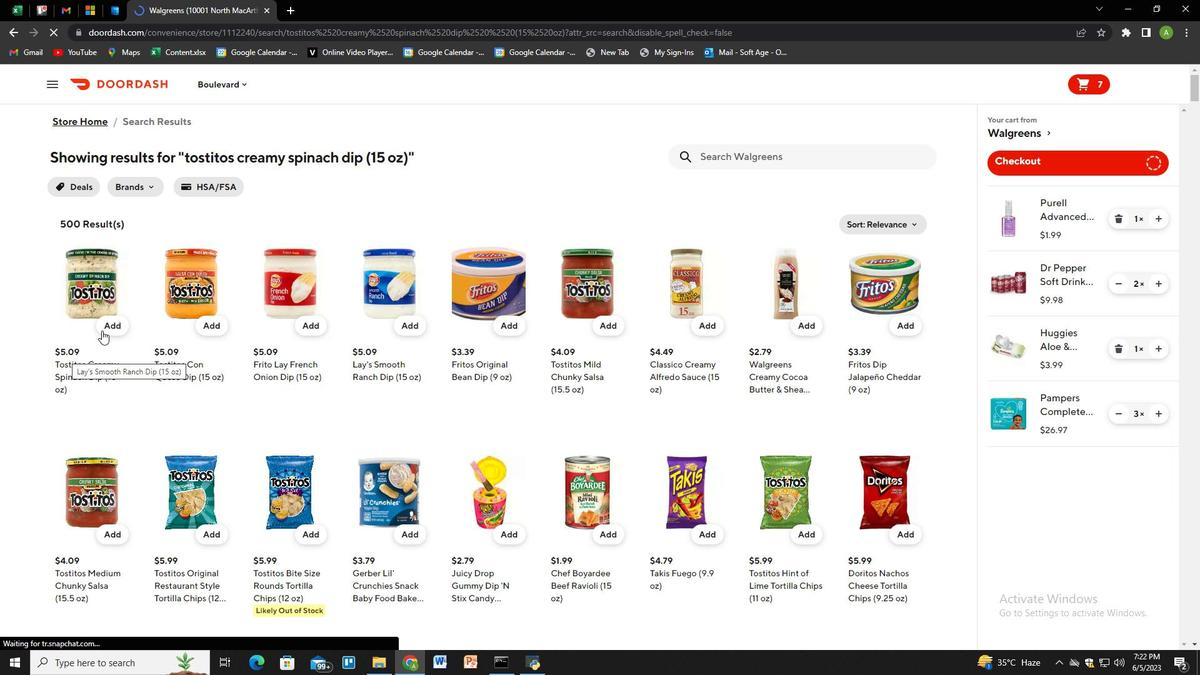 
Action: Mouse pressed left at (101, 328)
Screenshot: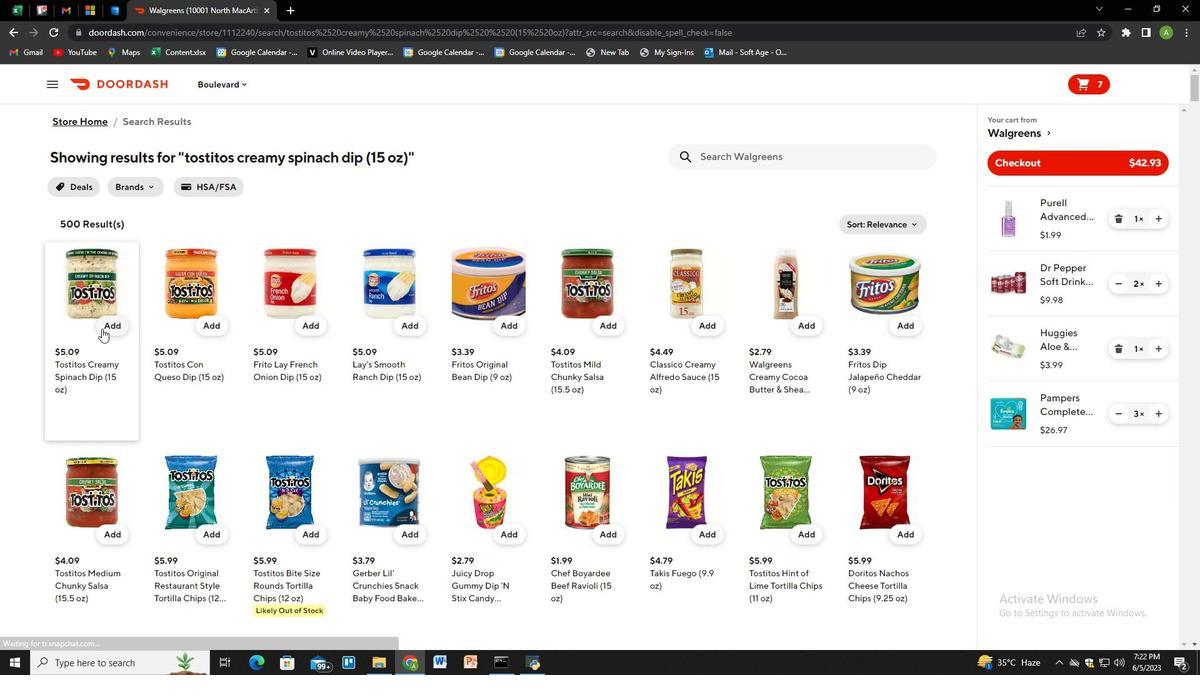 
Action: Mouse moved to (1009, 156)
Screenshot: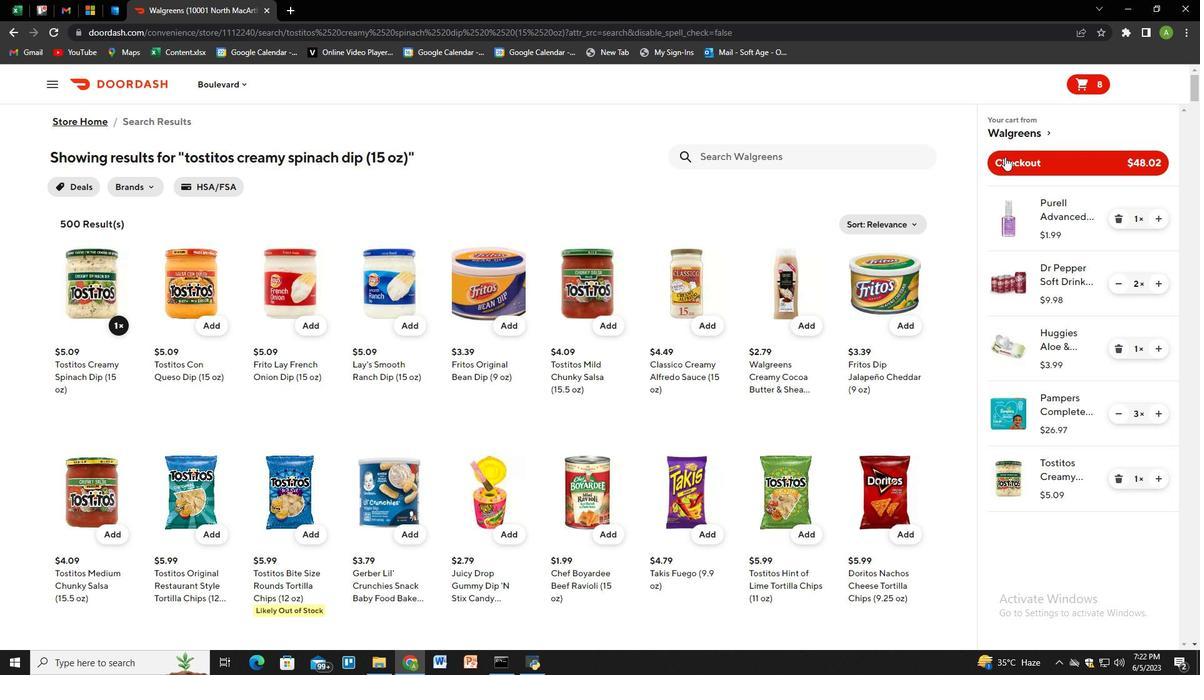 
Action: Mouse pressed left at (1009, 156)
Screenshot: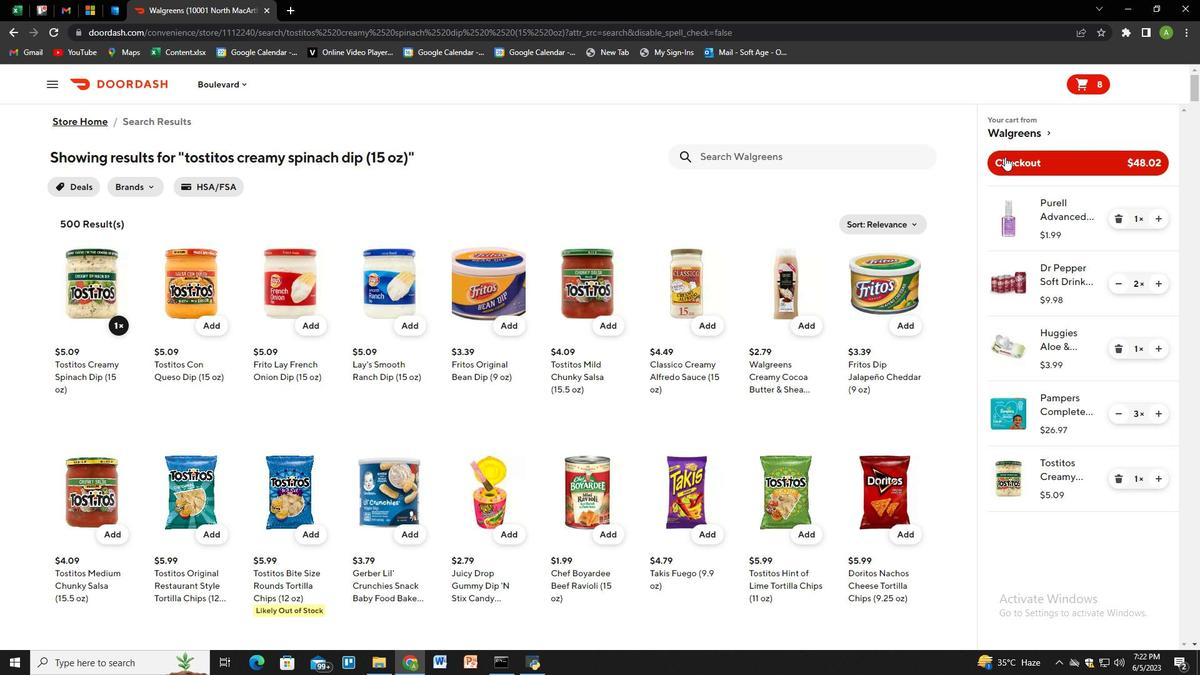 
